 Task:  Click on Racing  Cup Series In the Cup Series click on  Pick Sheet Add name Stella Clark and  Email softage.9@softage.net In group 1 choose #4 Kevin Harvick In group 2 choose #6 Brad Keselowski In group 3 choose #9 Chase Elliott In group 4 choose #99 Daniel Suarez In group 5 choose #31 Justin Haley Winning Manufacturer choose Toyota In Tie Breaker choose #14 Chase Briscoe Bonous driver choose #45 Tyler Reddick Submit pick sheet
Action: Mouse moved to (348, 191)
Screenshot: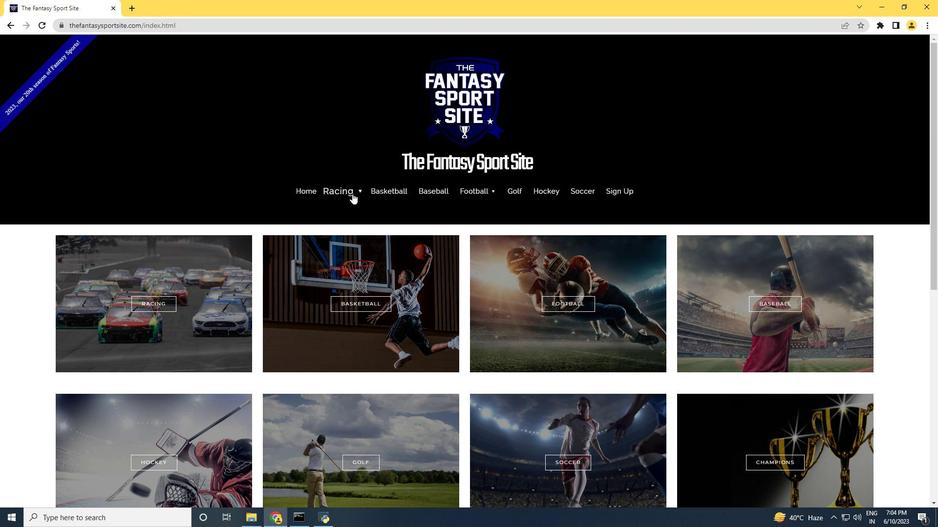 
Action: Mouse pressed left at (348, 191)
Screenshot: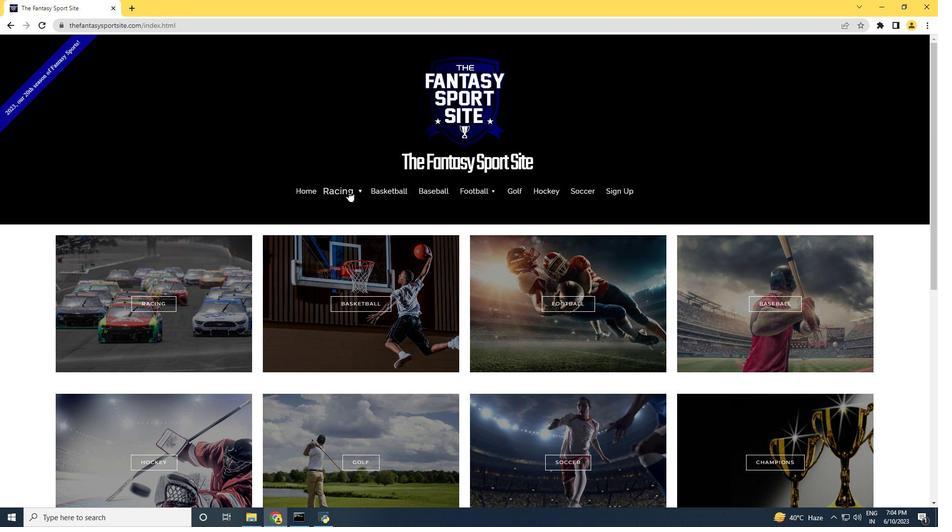 
Action: Mouse moved to (348, 223)
Screenshot: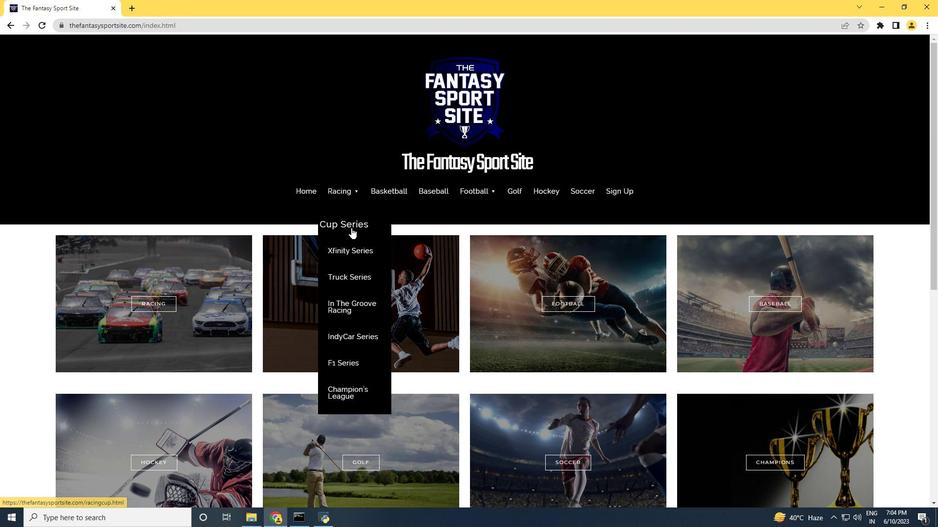 
Action: Mouse pressed left at (348, 223)
Screenshot: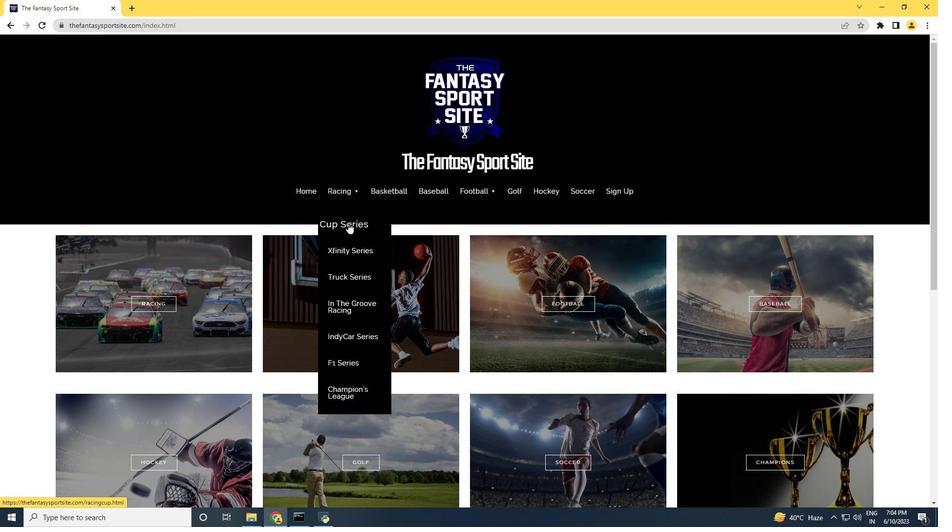 
Action: Mouse moved to (336, 189)
Screenshot: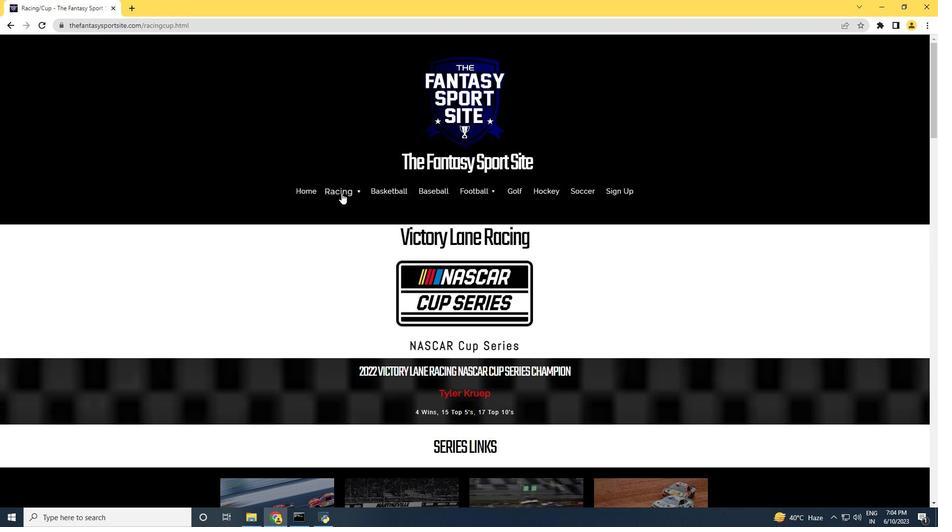 
Action: Mouse pressed left at (336, 189)
Screenshot: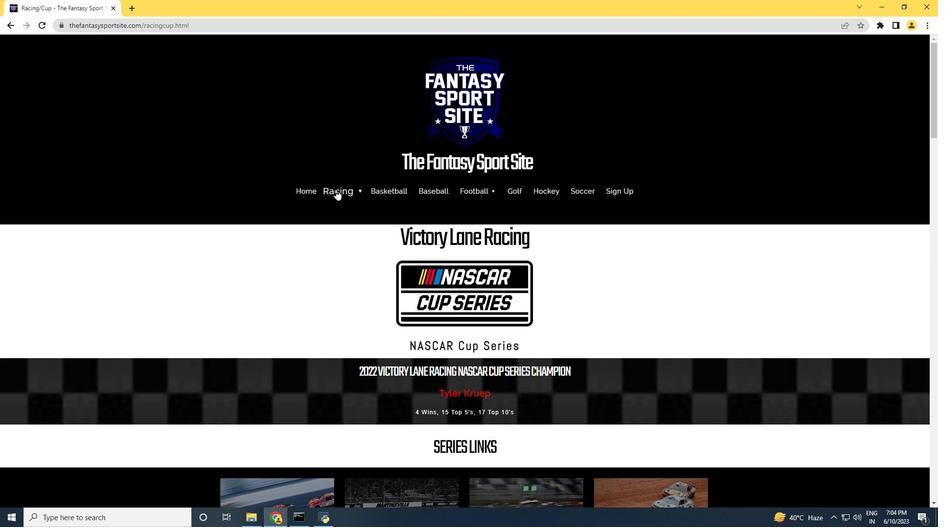 
Action: Mouse moved to (345, 225)
Screenshot: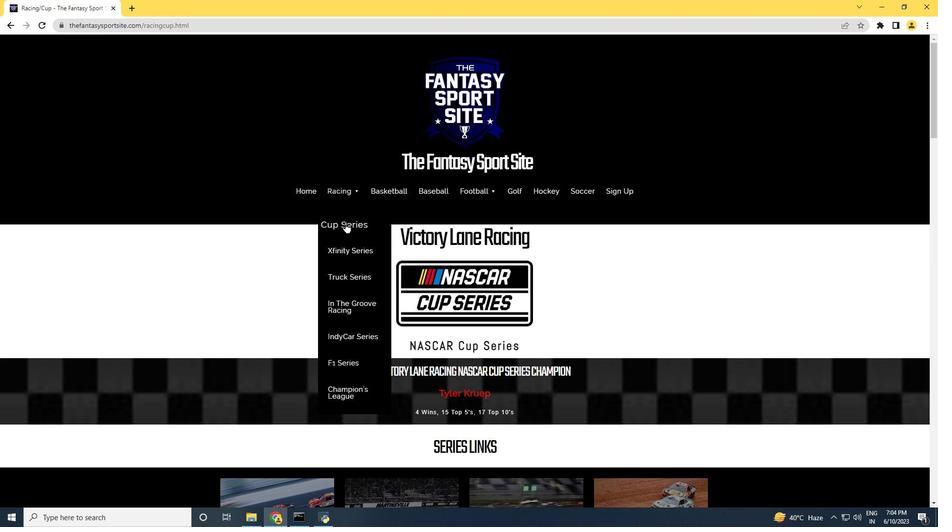 
Action: Mouse pressed left at (345, 225)
Screenshot: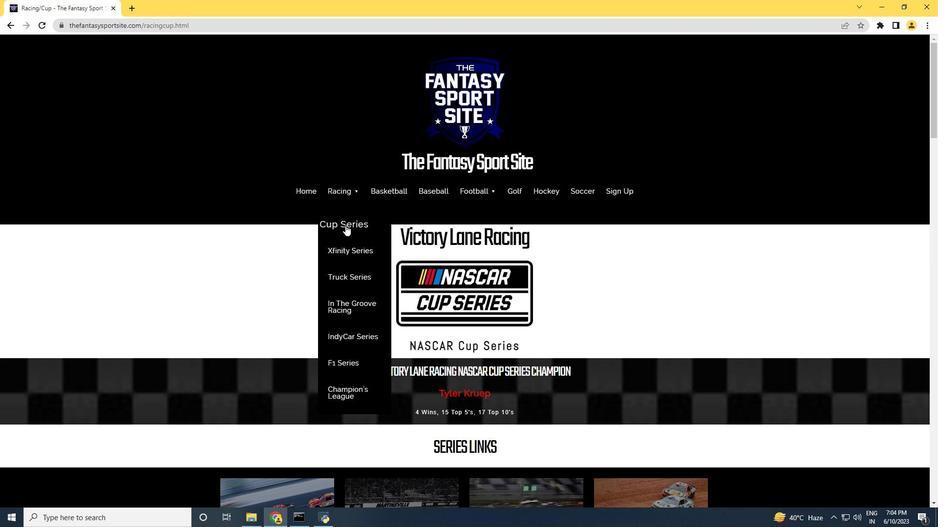 
Action: Mouse scrolled (345, 224) with delta (0, 0)
Screenshot: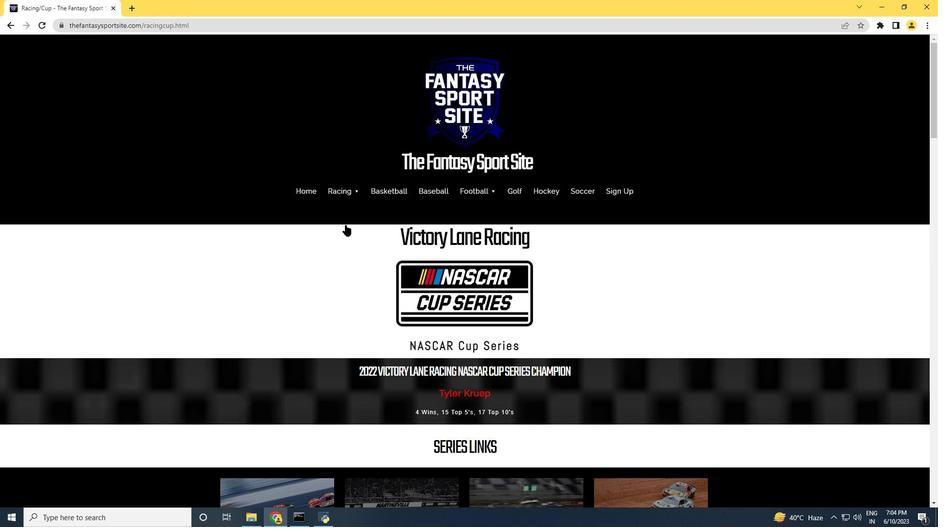 
Action: Mouse scrolled (345, 224) with delta (0, 0)
Screenshot: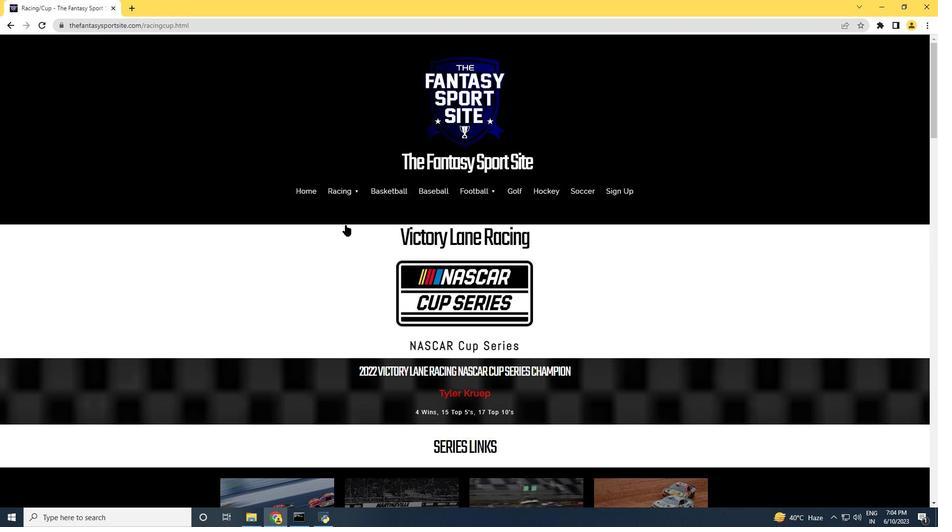 
Action: Mouse scrolled (345, 224) with delta (0, 0)
Screenshot: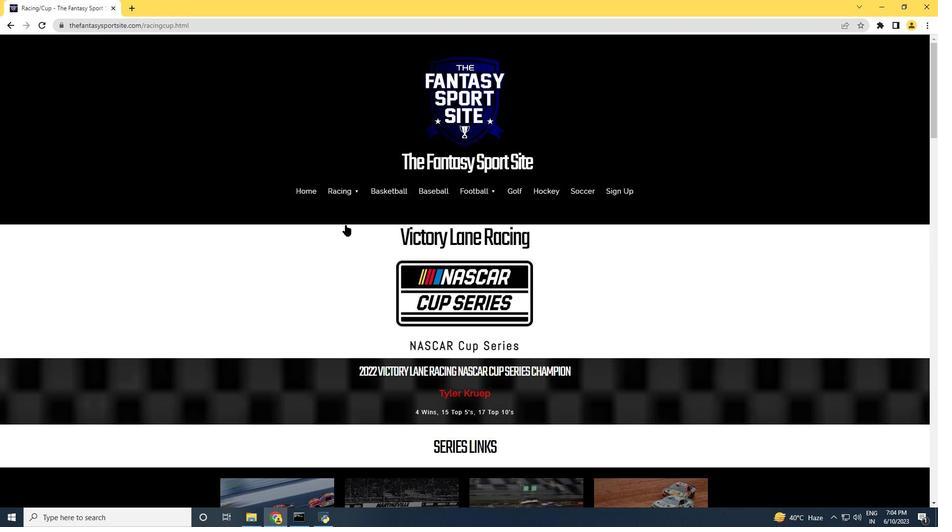 
Action: Mouse scrolled (345, 224) with delta (0, 0)
Screenshot: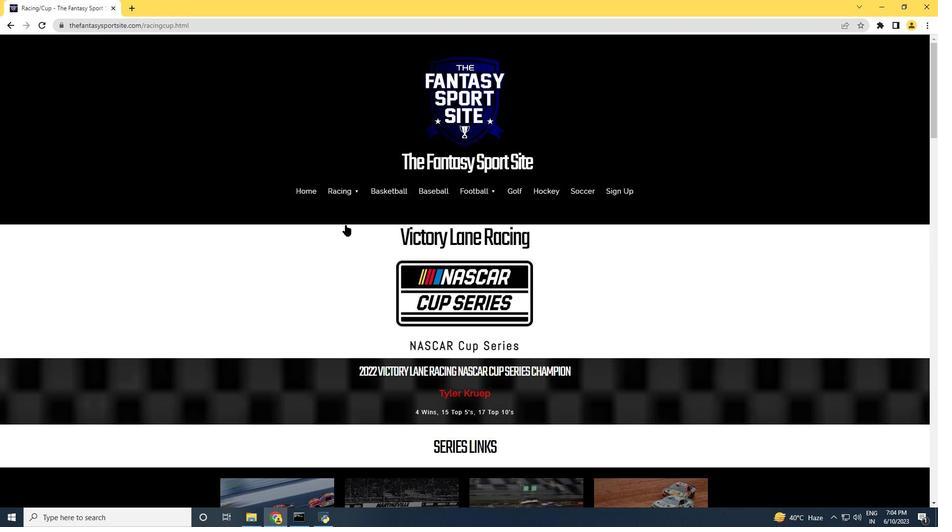 
Action: Mouse scrolled (345, 224) with delta (0, 0)
Screenshot: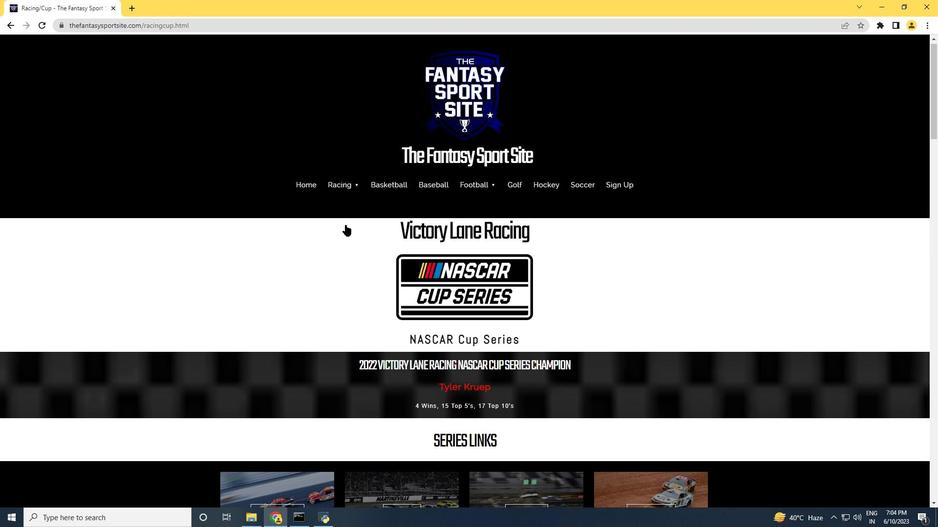 
Action: Mouse scrolled (345, 224) with delta (0, 0)
Screenshot: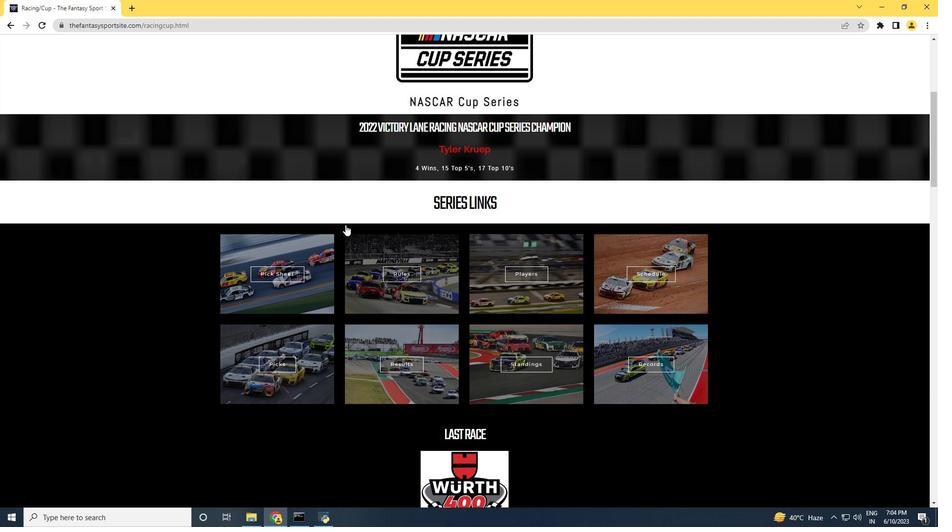 
Action: Mouse scrolled (345, 224) with delta (0, 0)
Screenshot: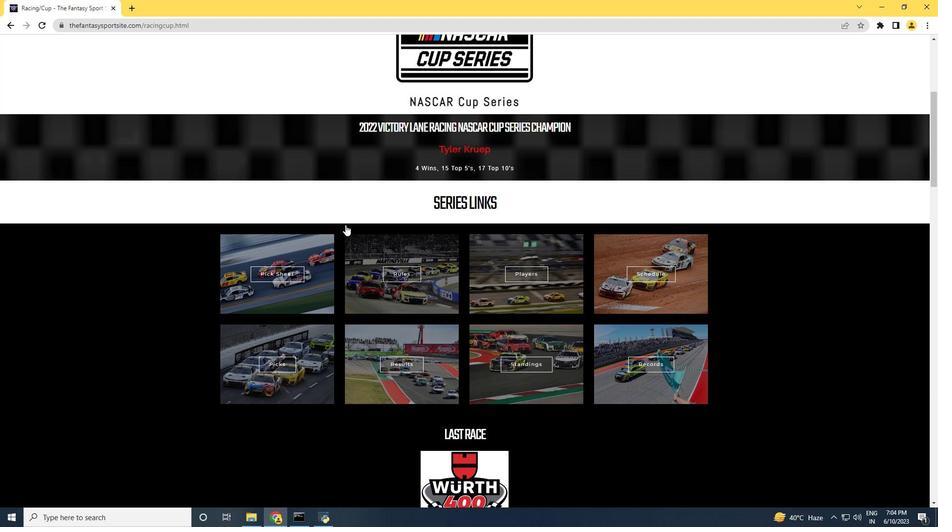 
Action: Mouse moved to (282, 178)
Screenshot: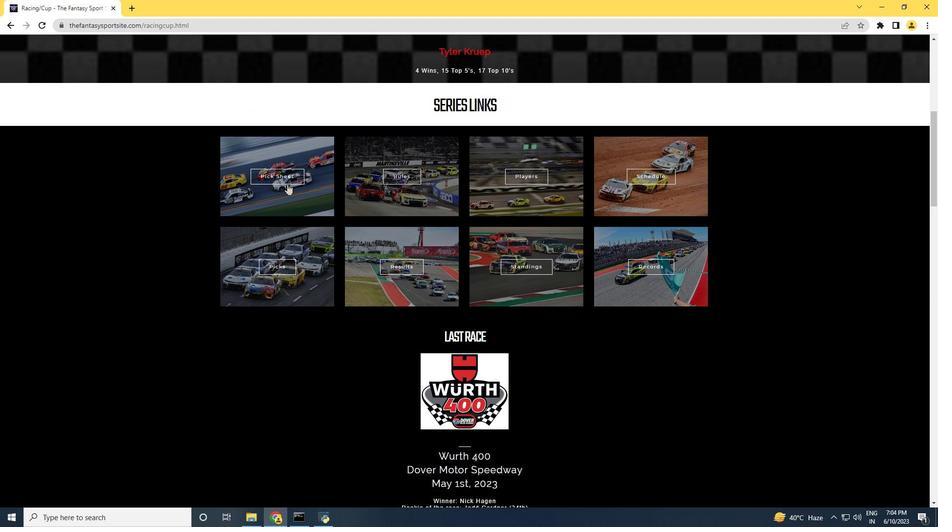 
Action: Mouse pressed left at (282, 178)
Screenshot: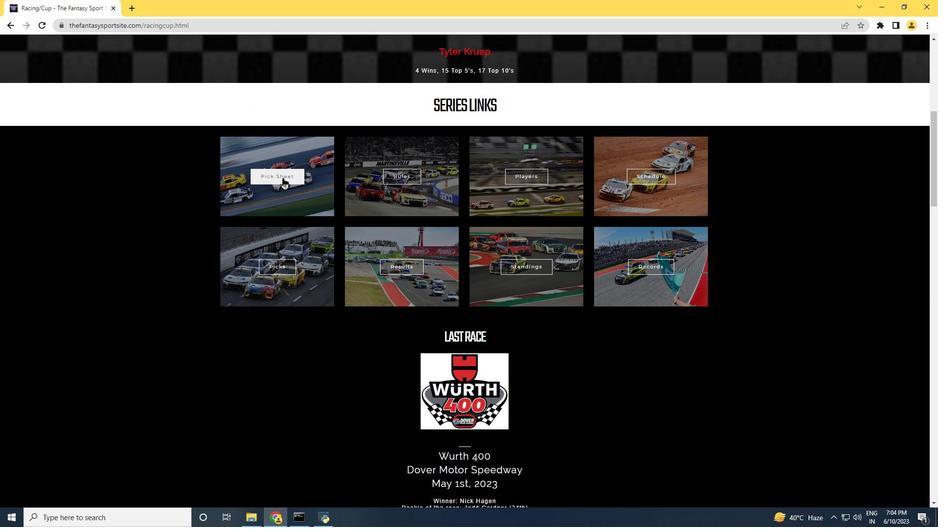 
Action: Mouse moved to (406, 328)
Screenshot: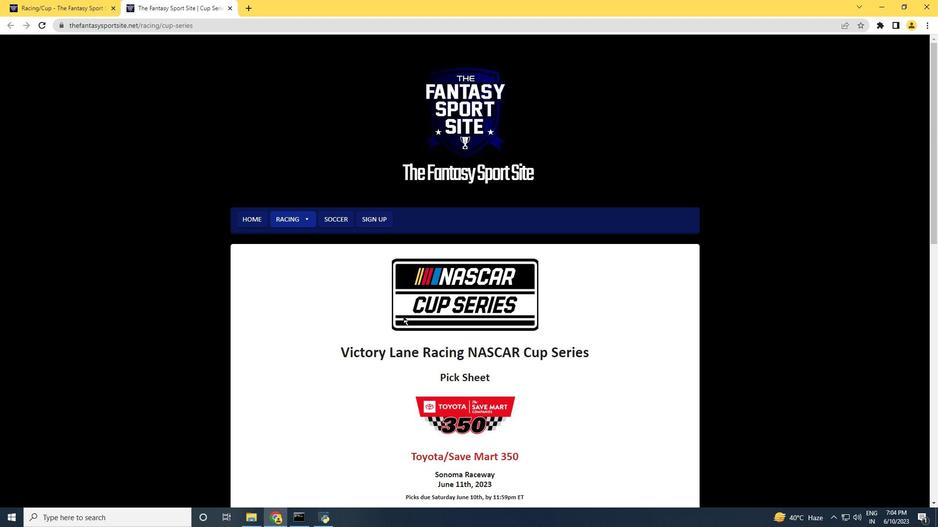 
Action: Mouse scrolled (406, 327) with delta (0, 0)
Screenshot: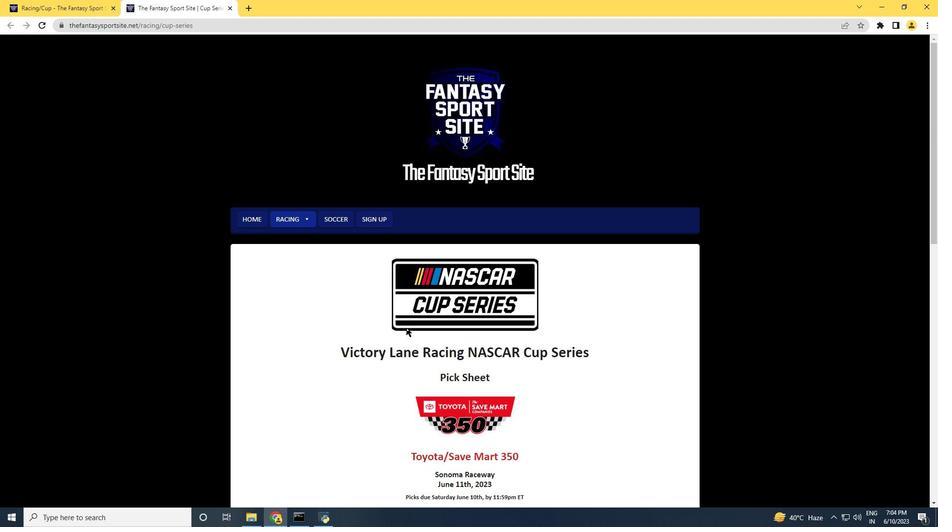 
Action: Mouse scrolled (406, 327) with delta (0, 0)
Screenshot: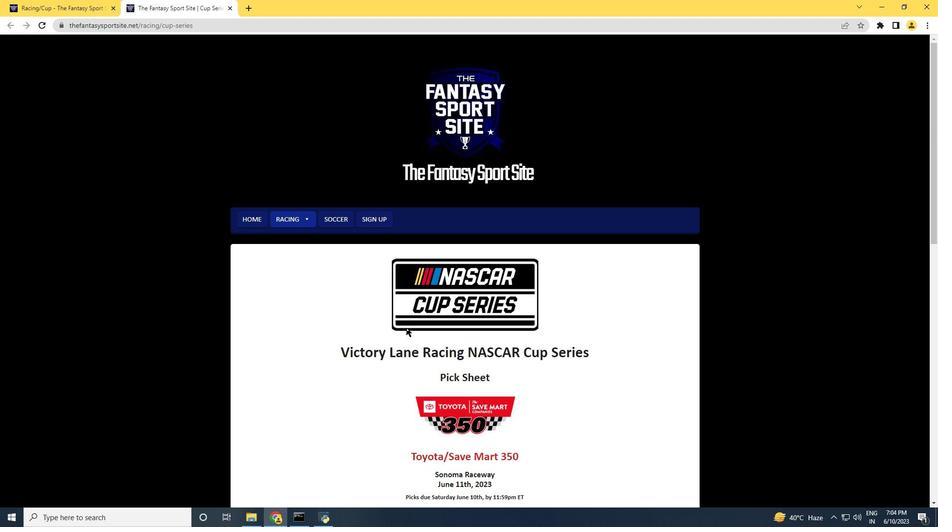 
Action: Mouse scrolled (406, 327) with delta (0, 0)
Screenshot: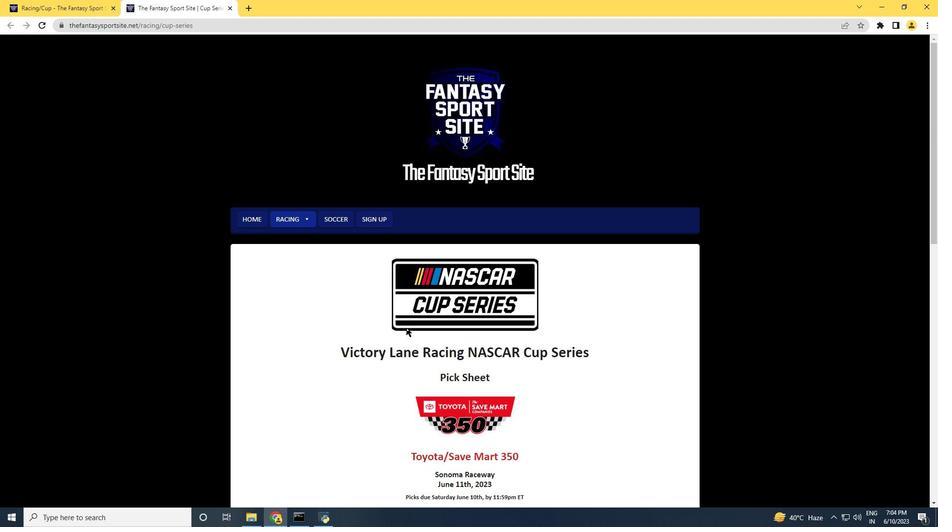 
Action: Mouse scrolled (406, 327) with delta (0, 0)
Screenshot: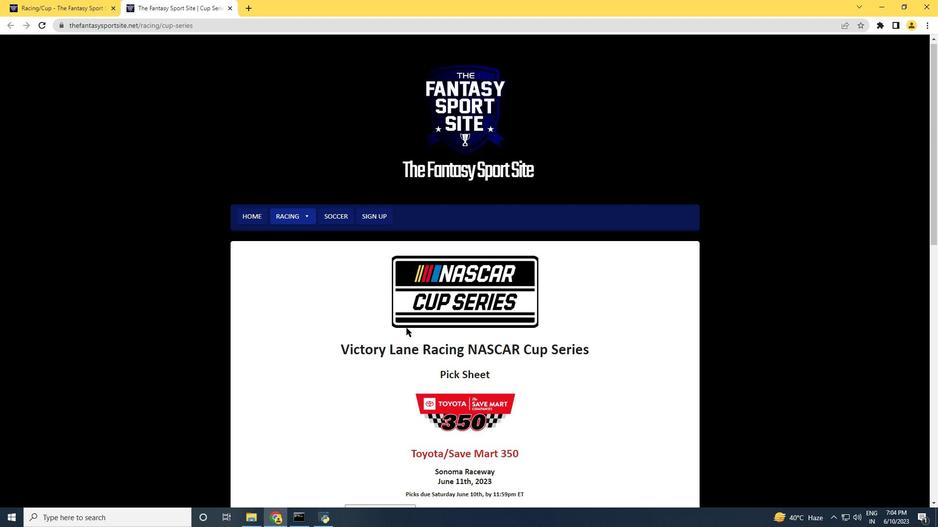 
Action: Mouse moved to (355, 315)
Screenshot: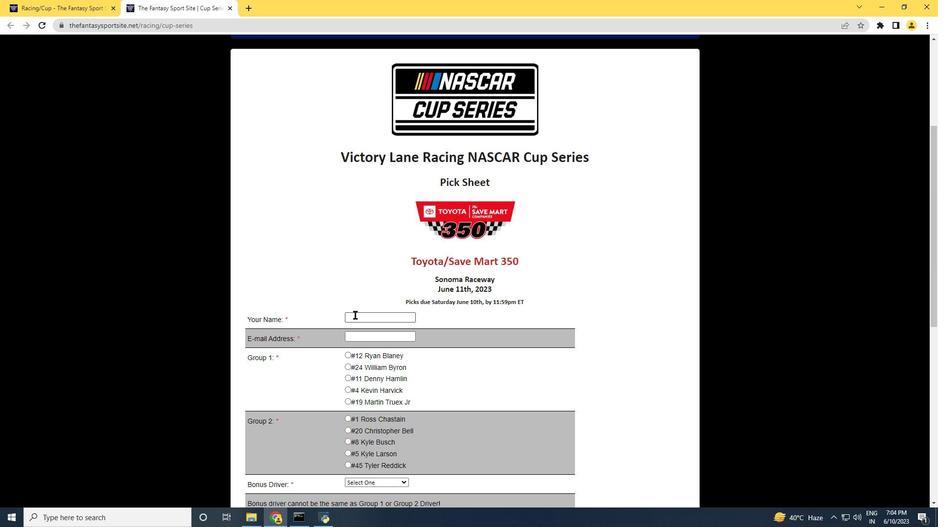 
Action: Mouse pressed left at (355, 315)
Screenshot: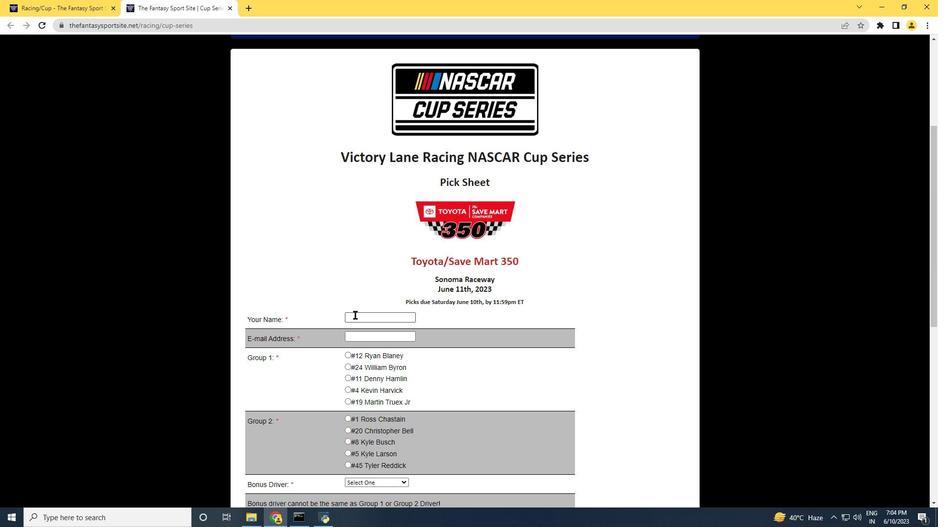 
Action: Key pressed <Key.shift><Key.shift><Key.shift><Key.shift><Key.shift><Key.shift><Key.shift><Key.shift><Key.shift><Key.shift><Key.shift><Key.shift><Key.shift><Key.shift><Key.shift><Key.shift><Key.shift><Key.shift>Stell<Key.space><Key.shift>Clark<Key.tab><Key.shift>softage.9<Key.shift>@softage.net<Key.tab>
Screenshot: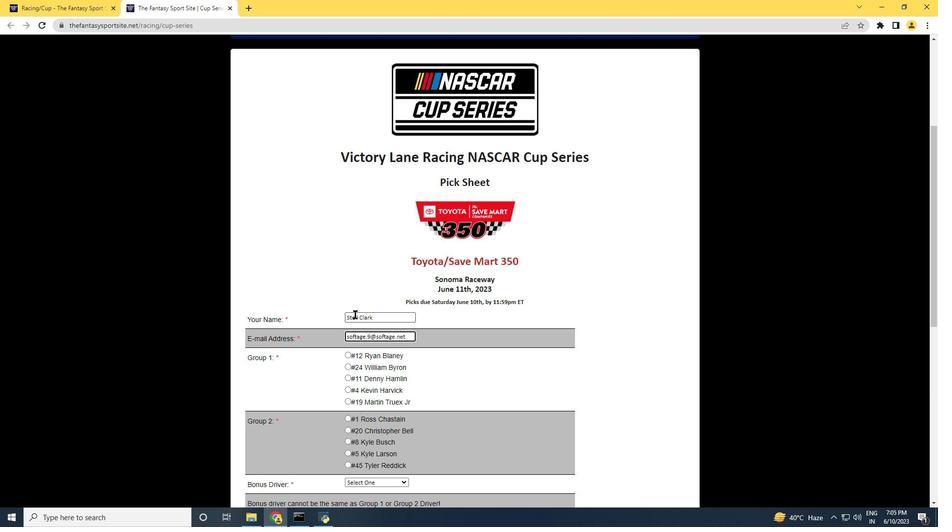 
Action: Mouse scrolled (355, 314) with delta (0, 0)
Screenshot: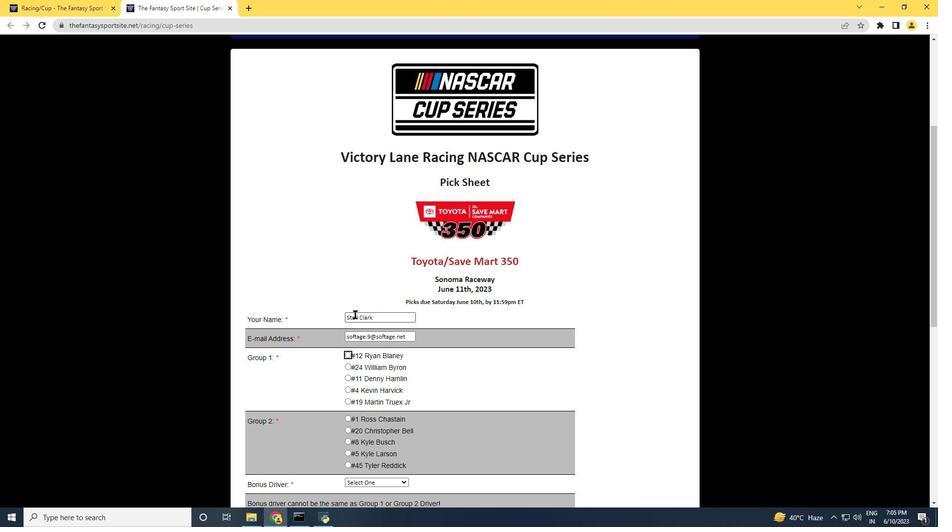 
Action: Mouse moved to (347, 341)
Screenshot: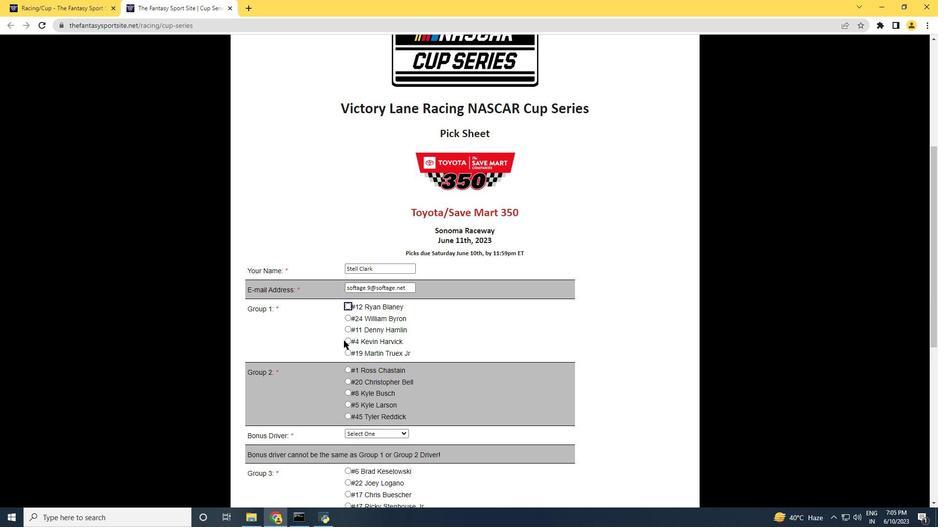 
Action: Mouse pressed left at (347, 341)
Screenshot: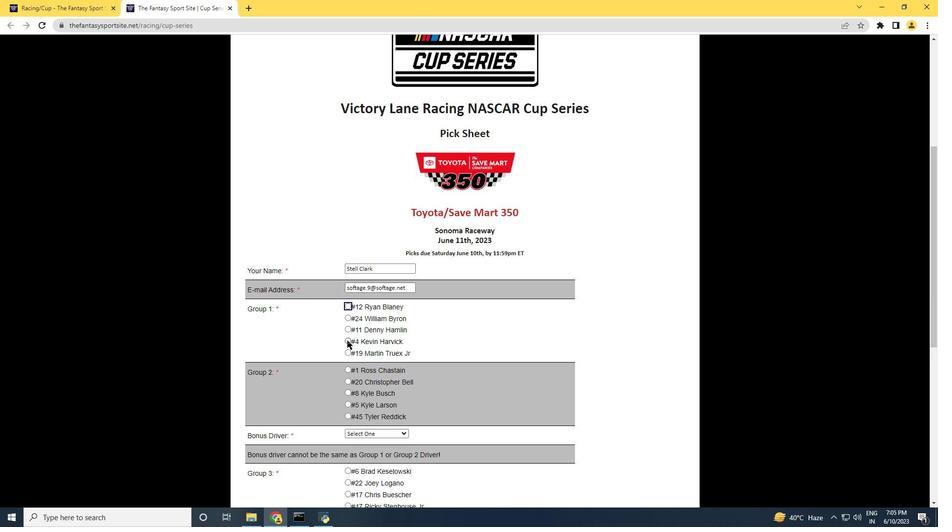 
Action: Mouse moved to (340, 343)
Screenshot: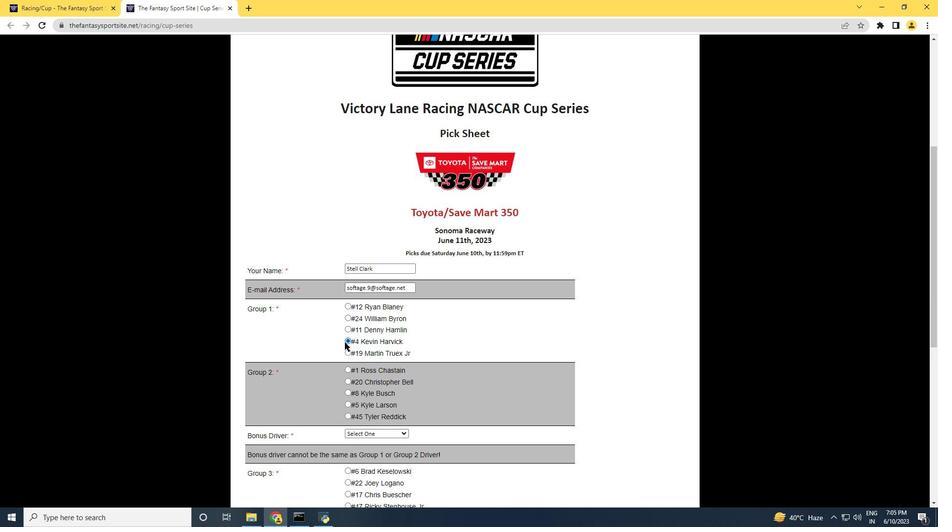
Action: Mouse scrolled (340, 342) with delta (0, 0)
Screenshot: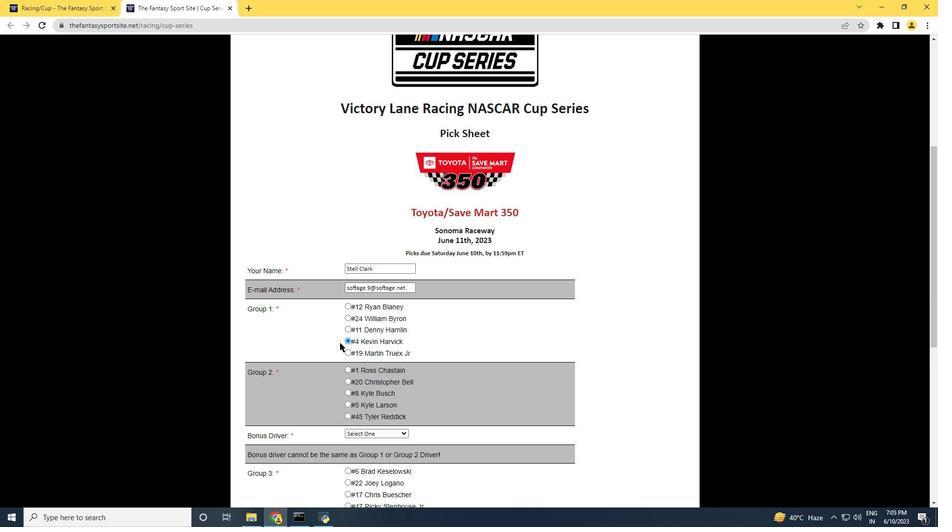 
Action: Mouse scrolled (340, 342) with delta (0, 0)
Screenshot: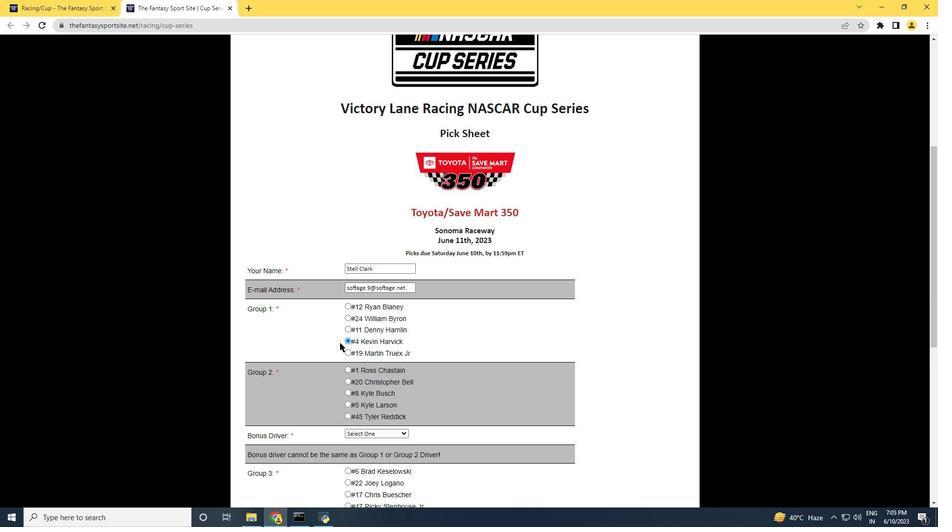 
Action: Mouse moved to (345, 305)
Screenshot: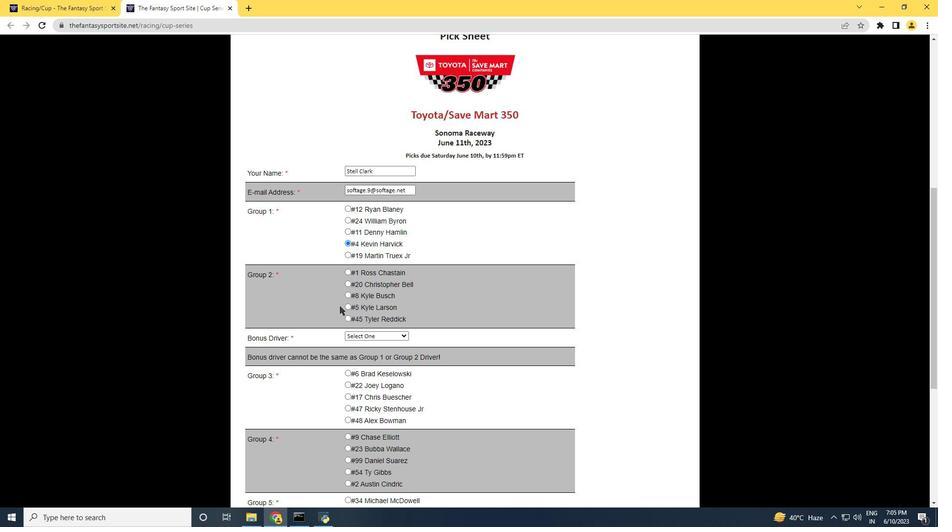 
Action: Mouse pressed left at (345, 305)
Screenshot: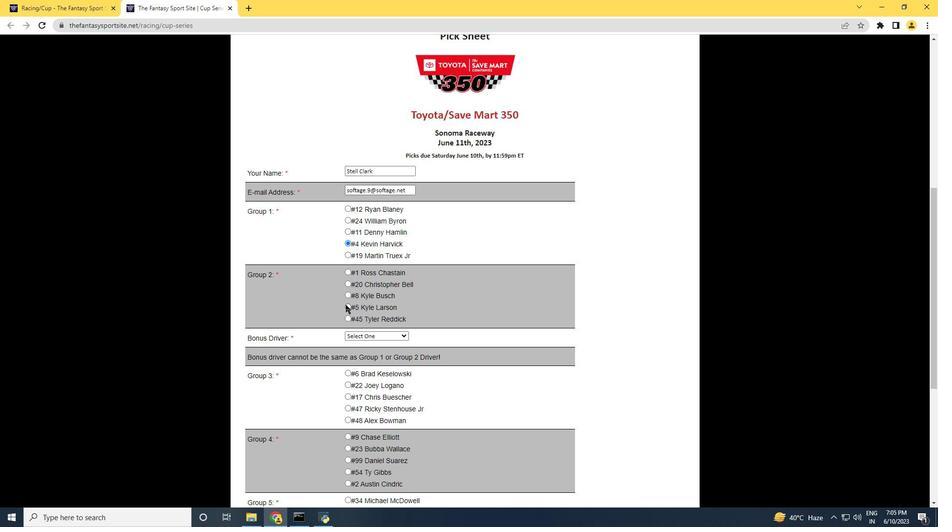 
Action: Mouse moved to (324, 320)
Screenshot: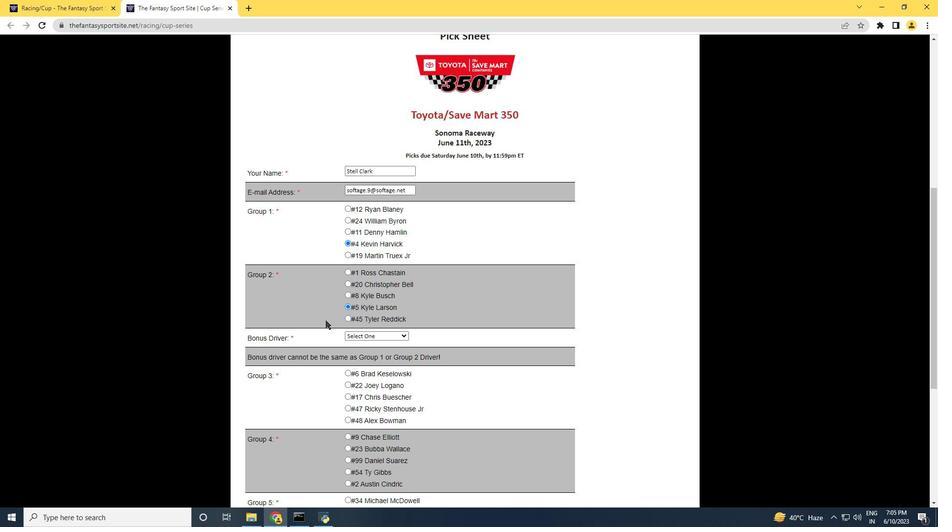
Action: Mouse scrolled (324, 320) with delta (0, 0)
Screenshot: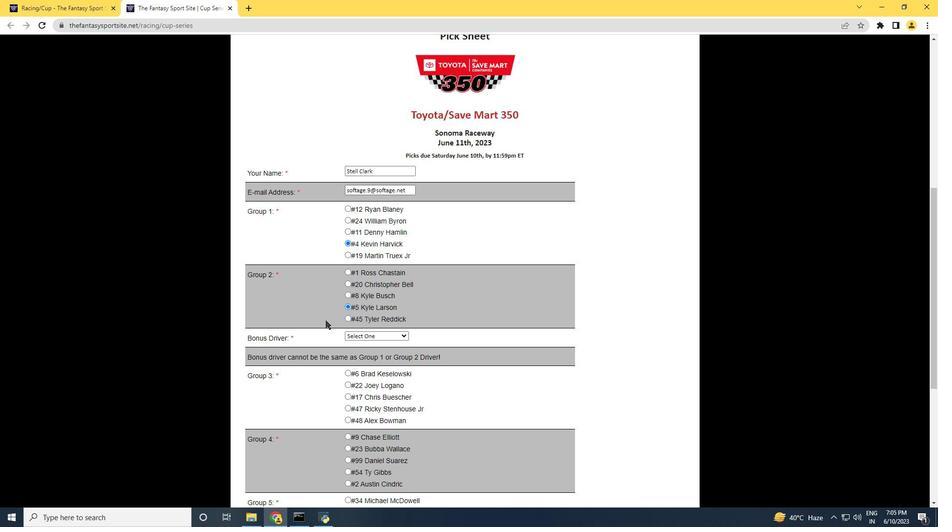 
Action: Mouse moved to (364, 286)
Screenshot: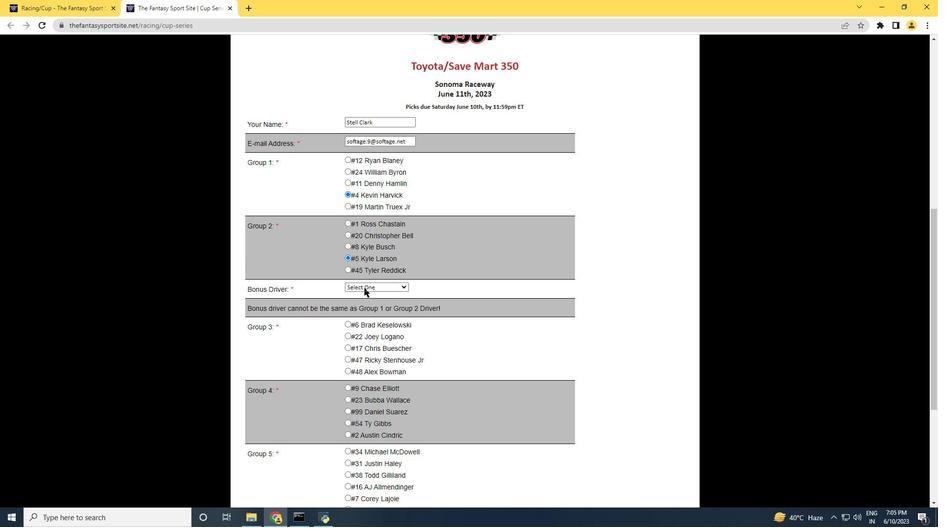 
Action: Mouse pressed left at (364, 286)
Screenshot: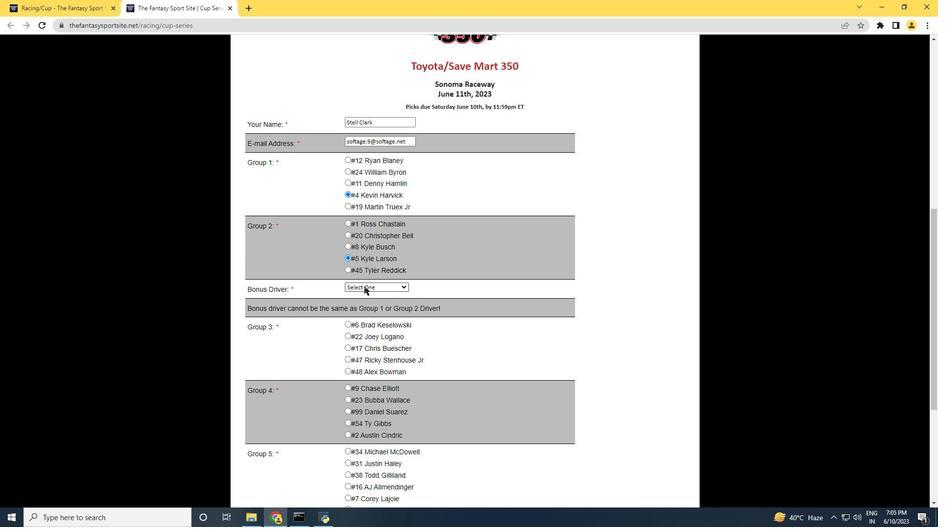
Action: Mouse moved to (366, 358)
Screenshot: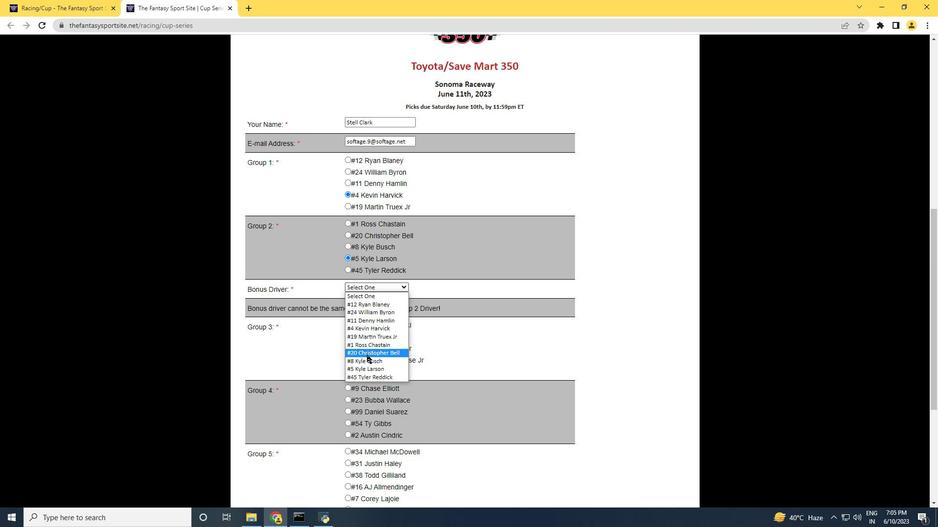 
Action: Mouse scrolled (366, 358) with delta (0, 0)
Screenshot: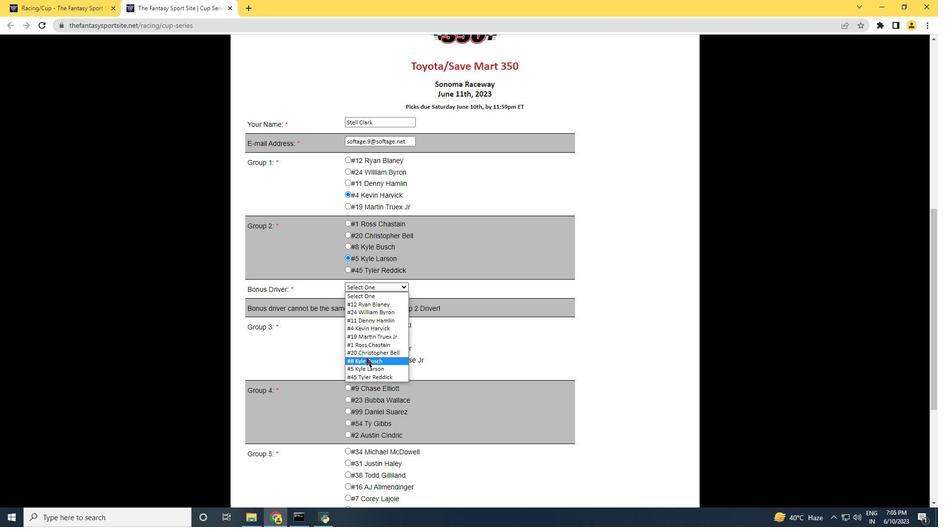 
Action: Mouse moved to (367, 376)
Screenshot: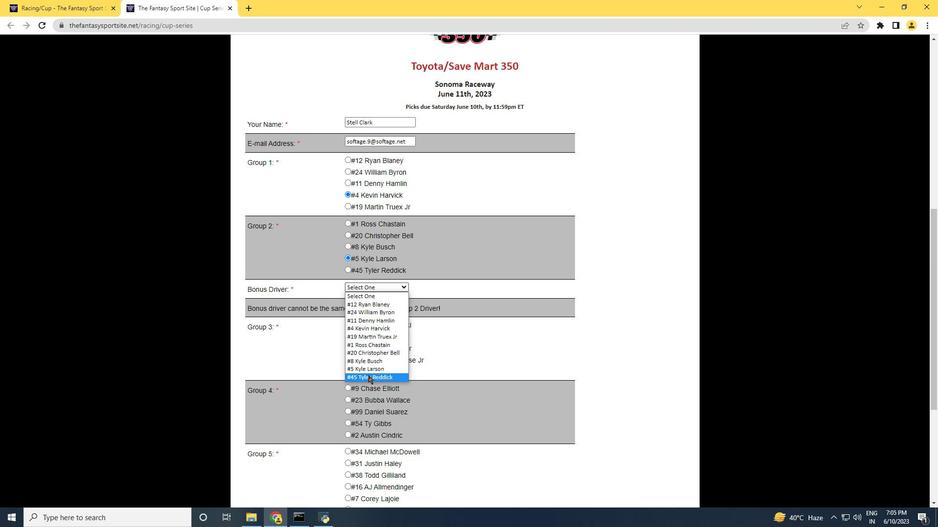 
Action: Mouse pressed left at (367, 376)
Screenshot: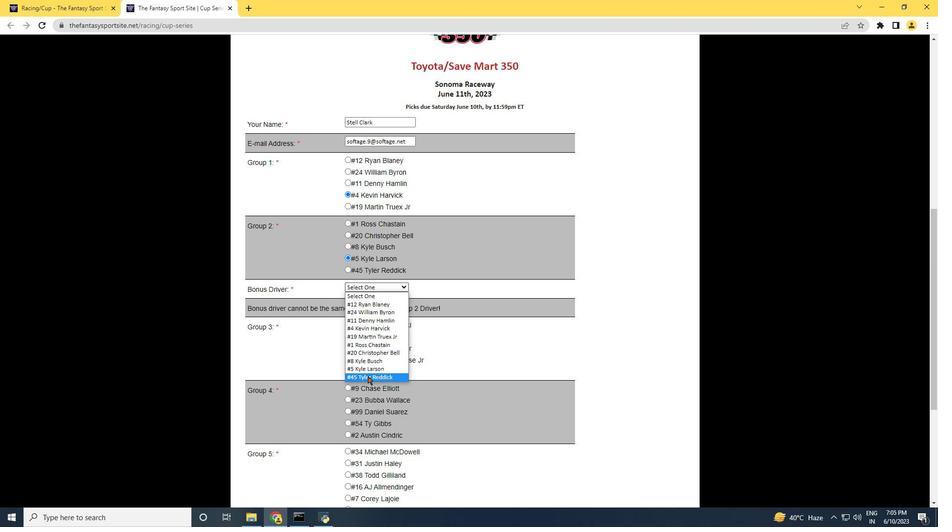 
Action: Mouse moved to (329, 334)
Screenshot: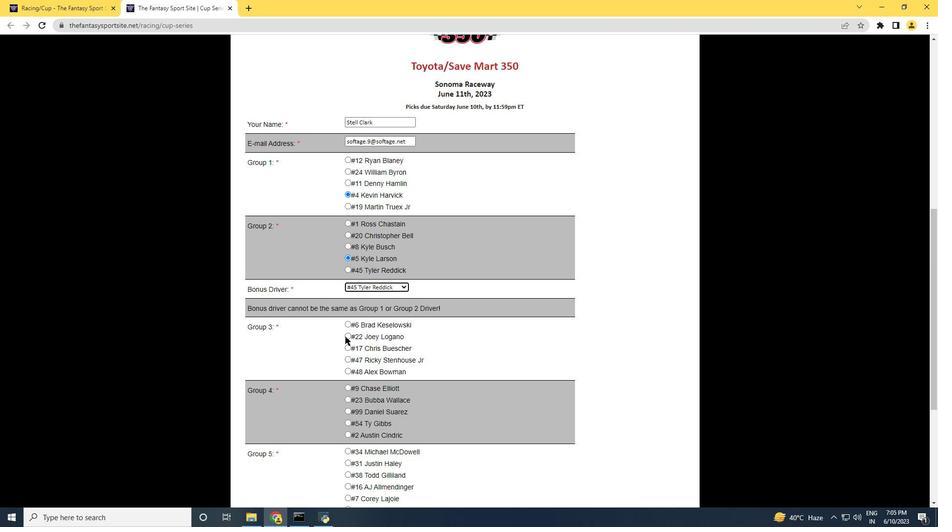 
Action: Mouse scrolled (329, 334) with delta (0, 0)
Screenshot: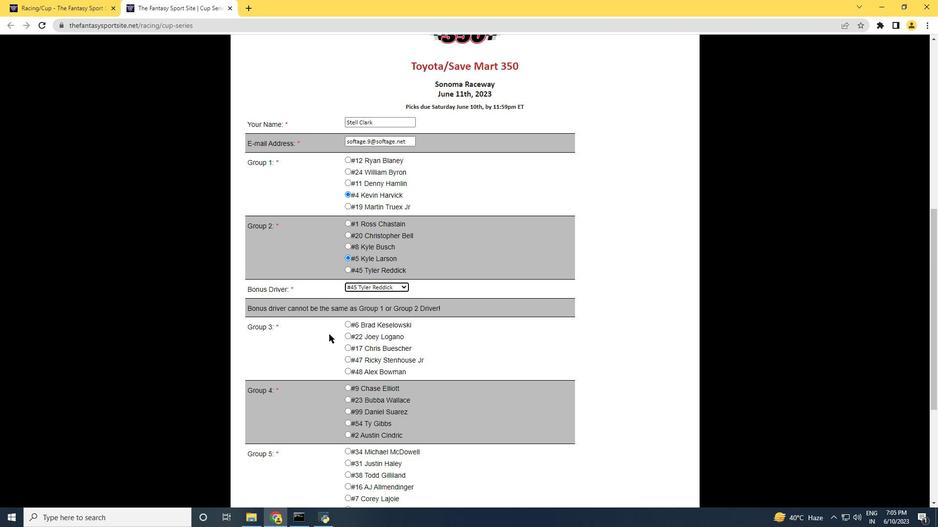 
Action: Mouse moved to (329, 300)
Screenshot: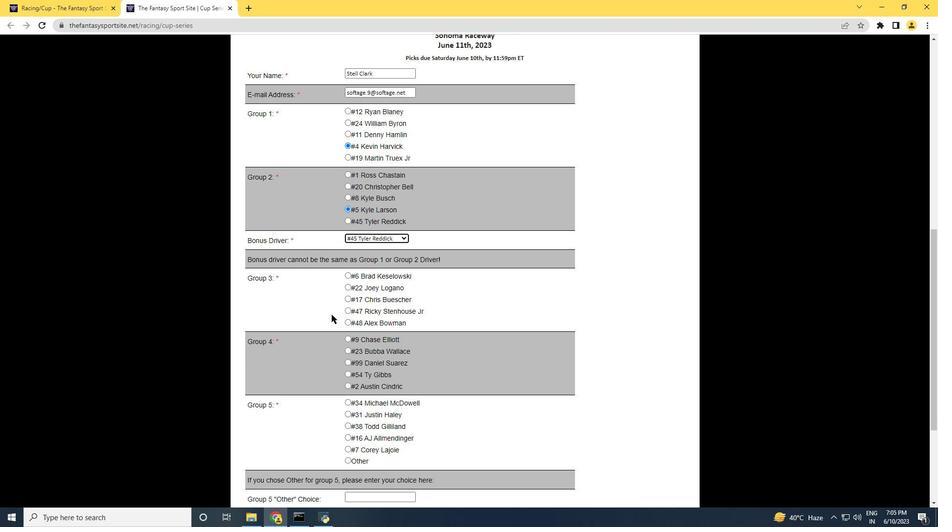 
Action: Mouse pressed left at (329, 300)
Screenshot: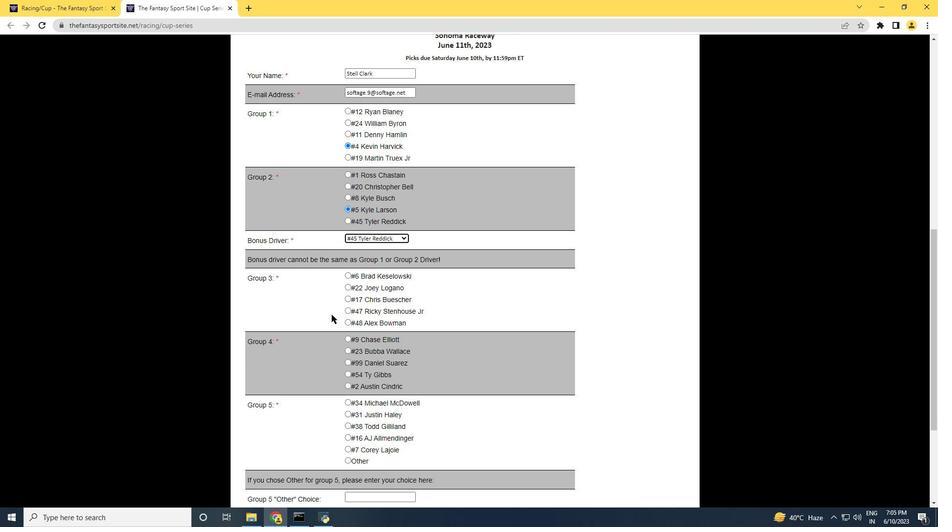 
Action: Mouse moved to (346, 311)
Screenshot: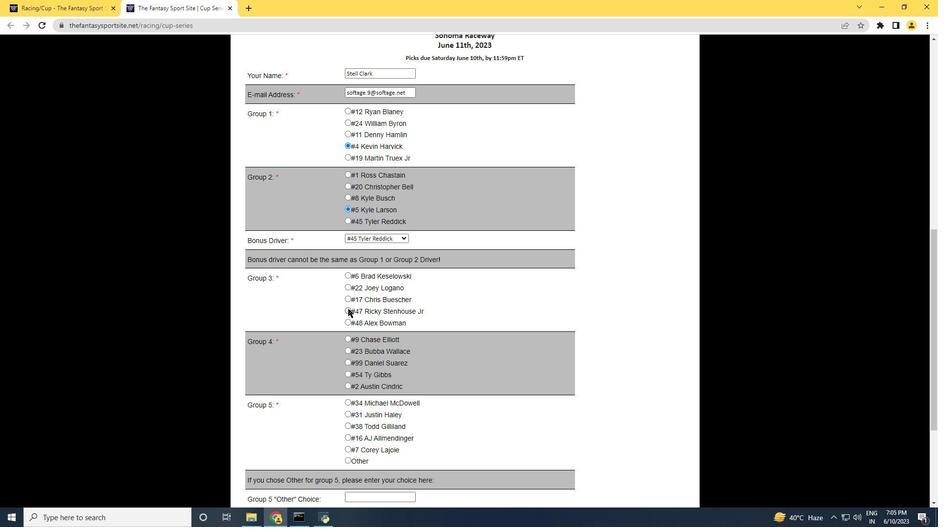 
Action: Mouse pressed left at (346, 311)
Screenshot: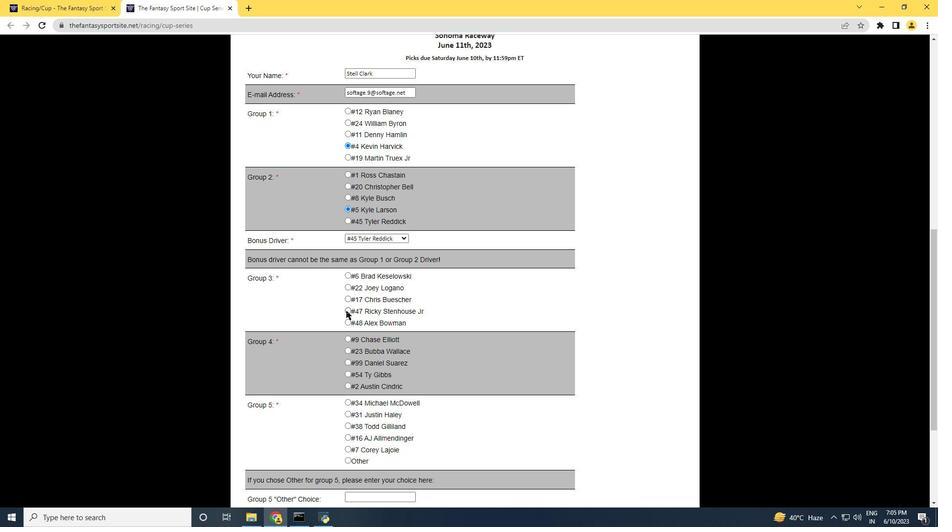 
Action: Mouse moved to (346, 311)
Screenshot: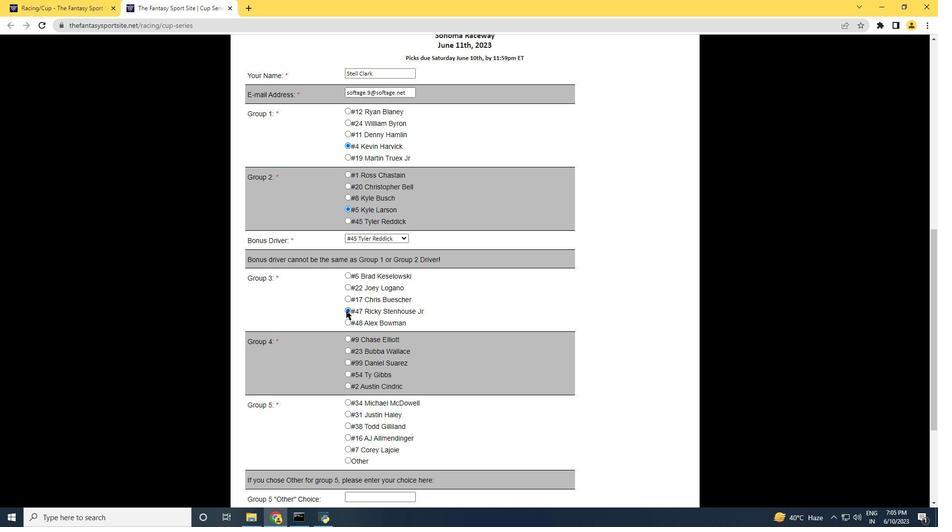 
Action: Mouse scrolled (346, 311) with delta (0, 0)
Screenshot: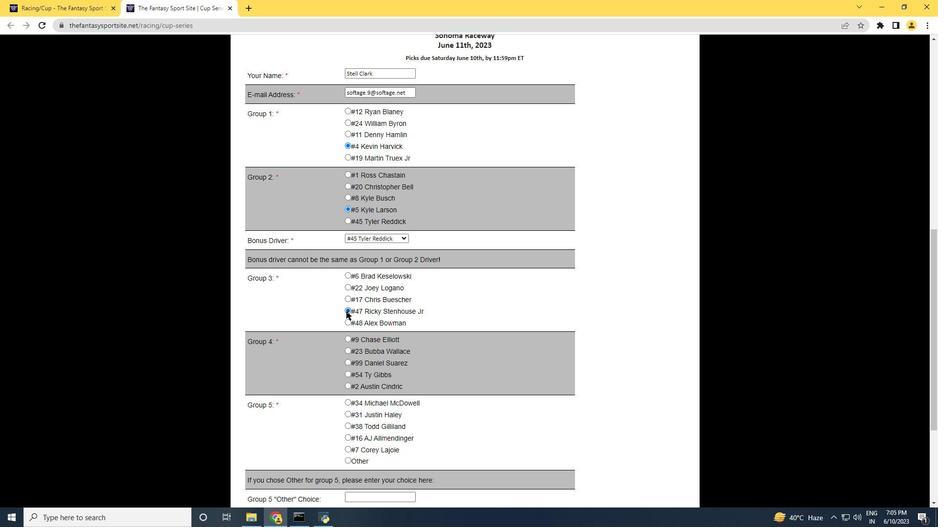 
Action: Mouse moved to (350, 314)
Screenshot: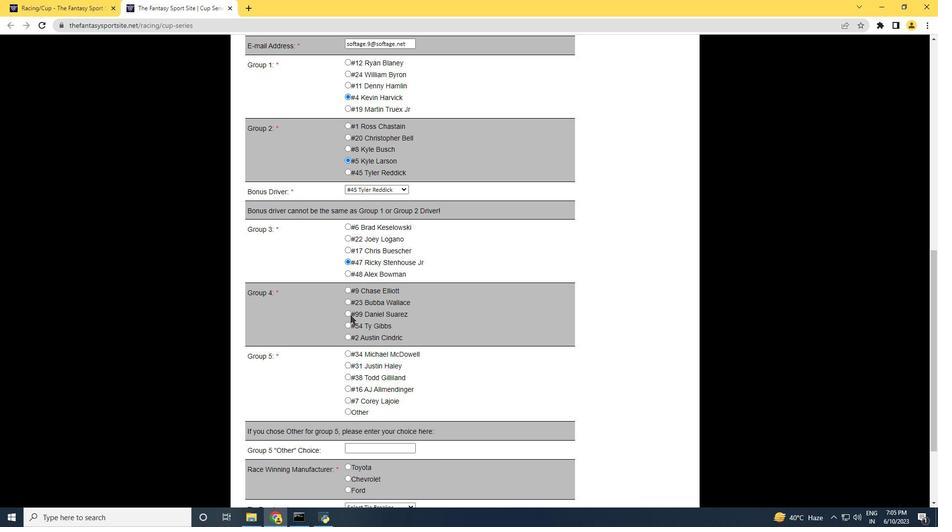 
Action: Mouse pressed left at (350, 314)
Screenshot: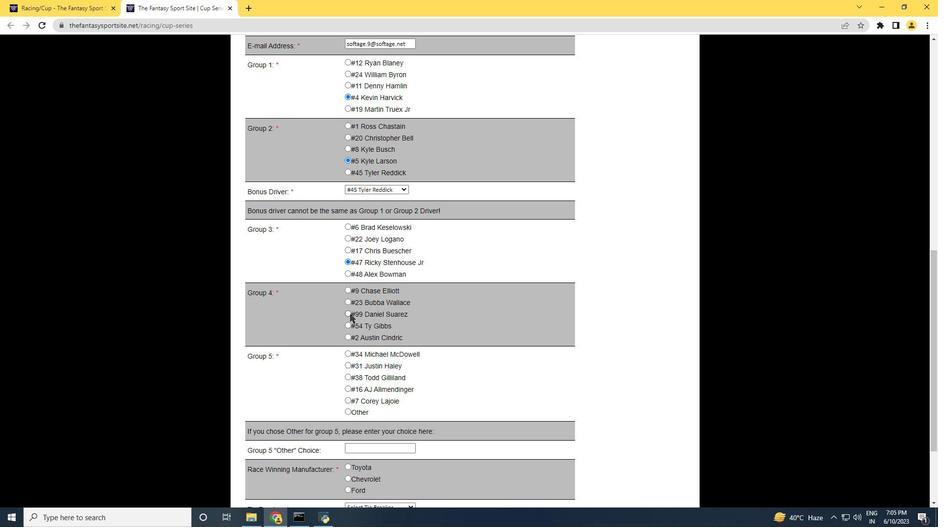 
Action: Mouse moved to (333, 330)
Screenshot: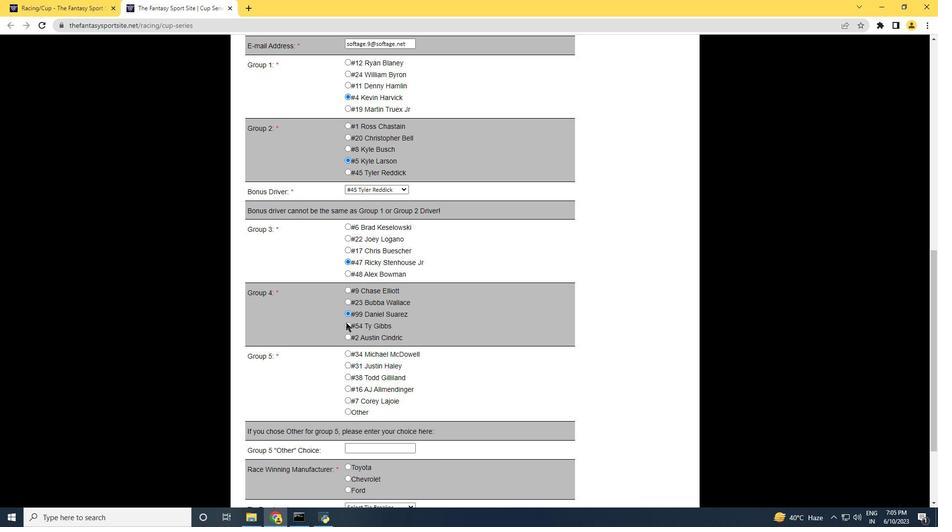 
Action: Mouse scrolled (333, 330) with delta (0, 0)
Screenshot: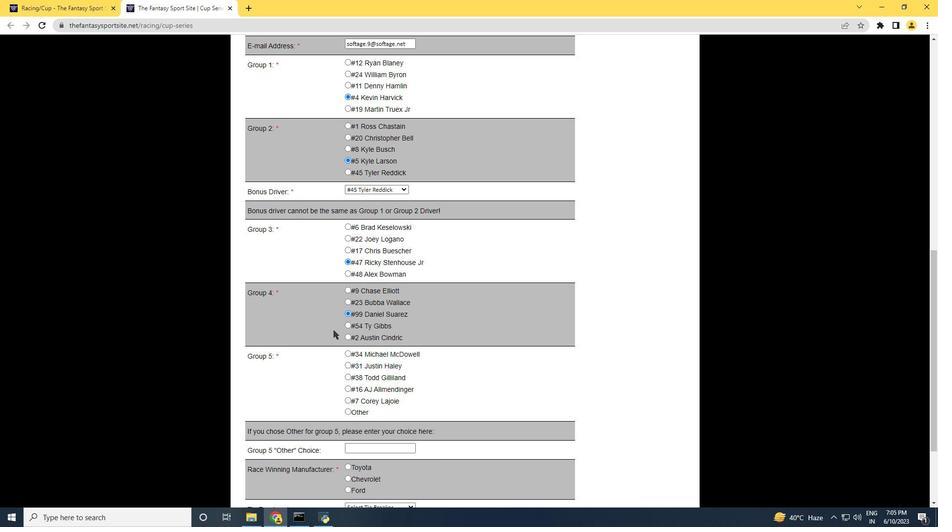 
Action: Mouse scrolled (333, 330) with delta (0, 0)
Screenshot: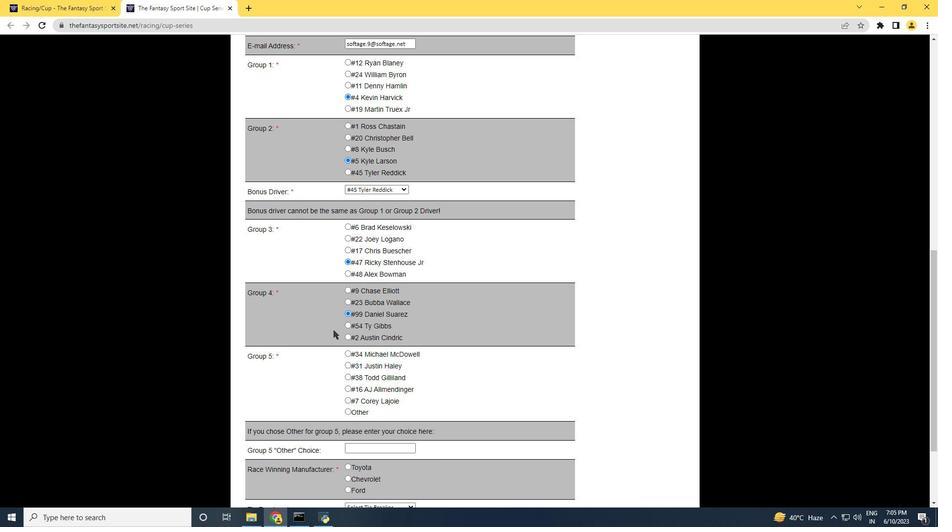 
Action: Mouse moved to (346, 268)
Screenshot: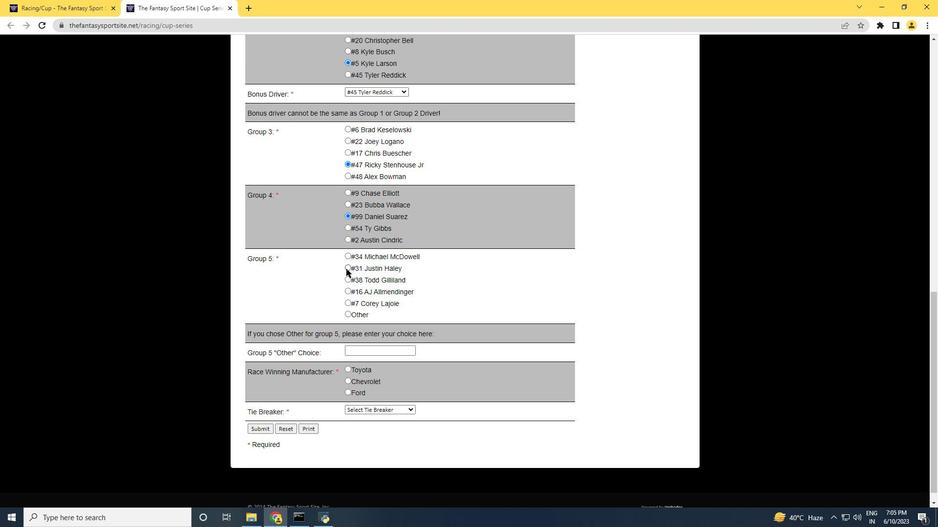 
Action: Mouse pressed left at (346, 268)
Screenshot: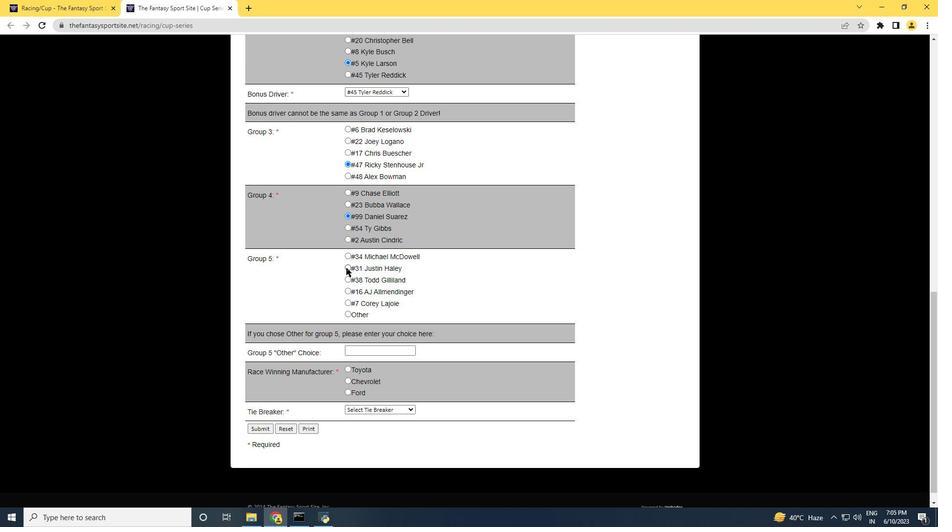 
Action: Mouse moved to (309, 306)
Screenshot: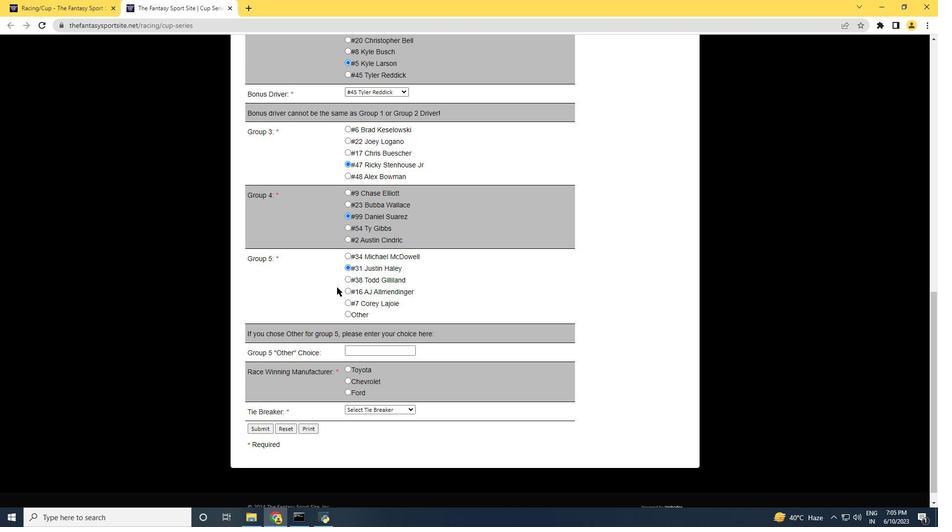 
Action: Mouse scrolled (309, 306) with delta (0, 0)
Screenshot: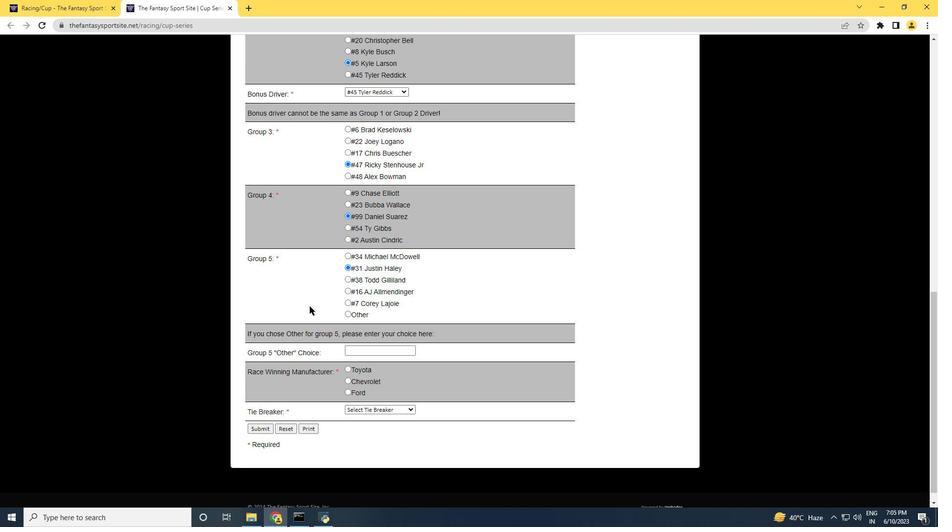 
Action: Mouse moved to (350, 356)
Screenshot: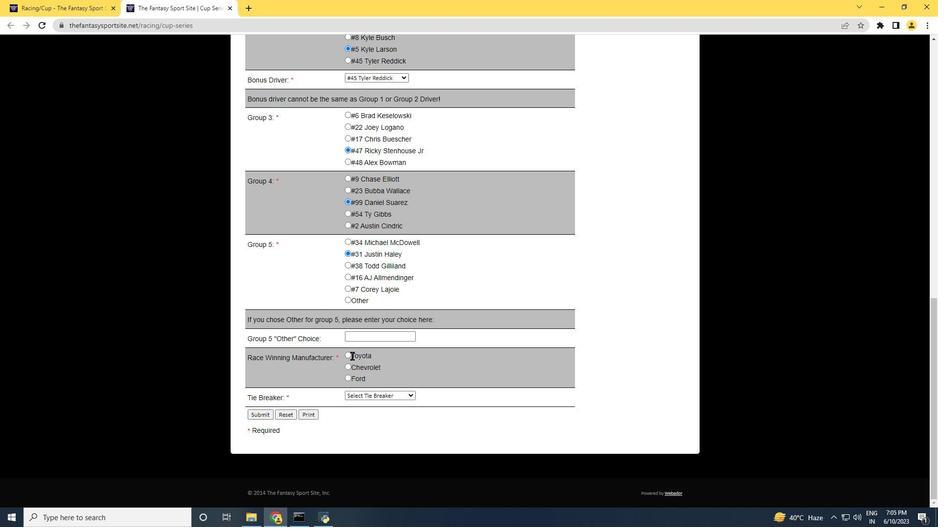 
Action: Mouse pressed left at (350, 356)
Screenshot: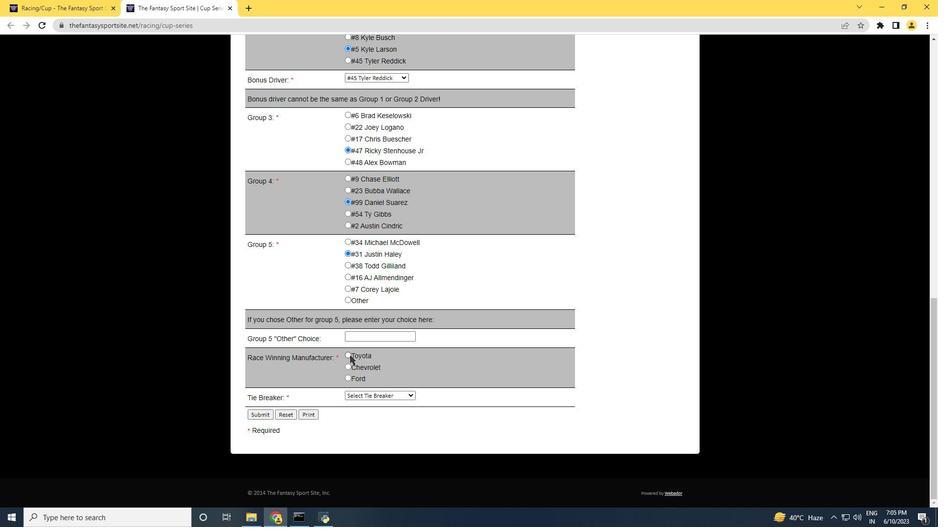 
Action: Mouse moved to (369, 394)
Screenshot: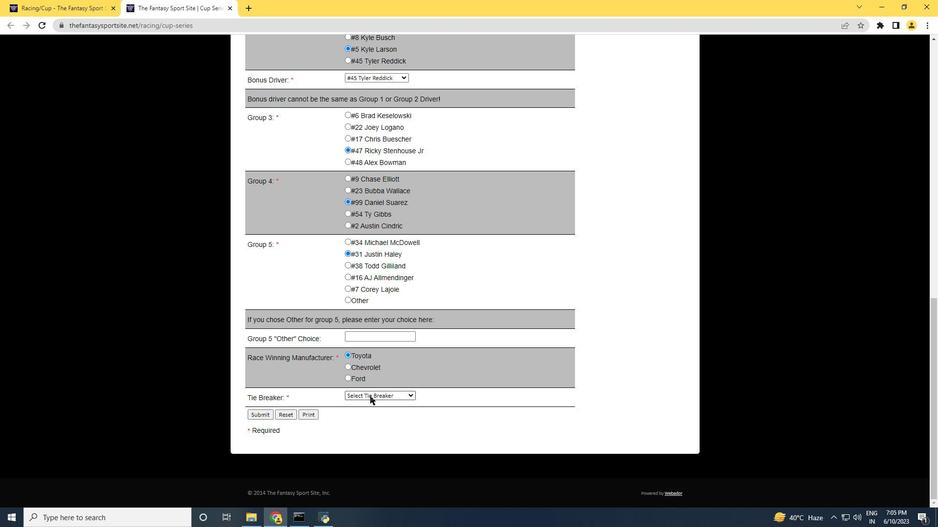 
Action: Mouse pressed left at (369, 394)
Screenshot: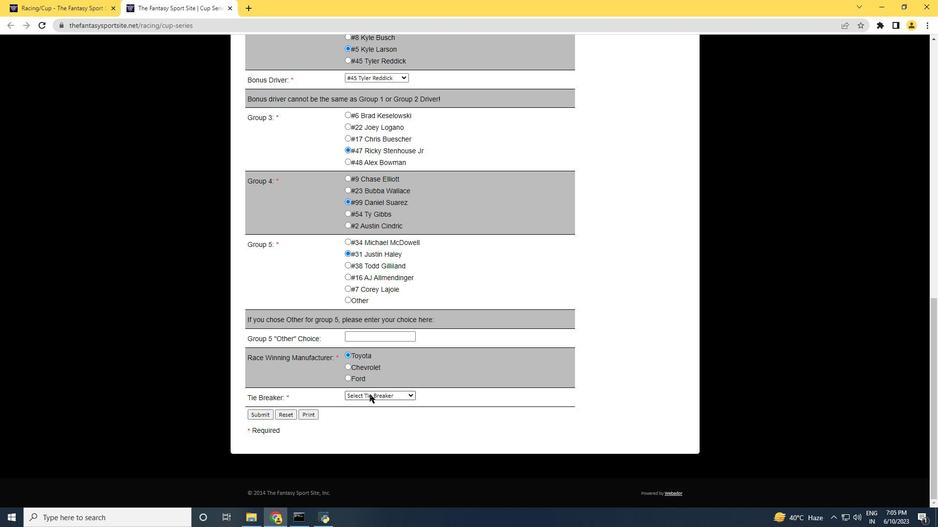 
Action: Mouse moved to (366, 365)
Screenshot: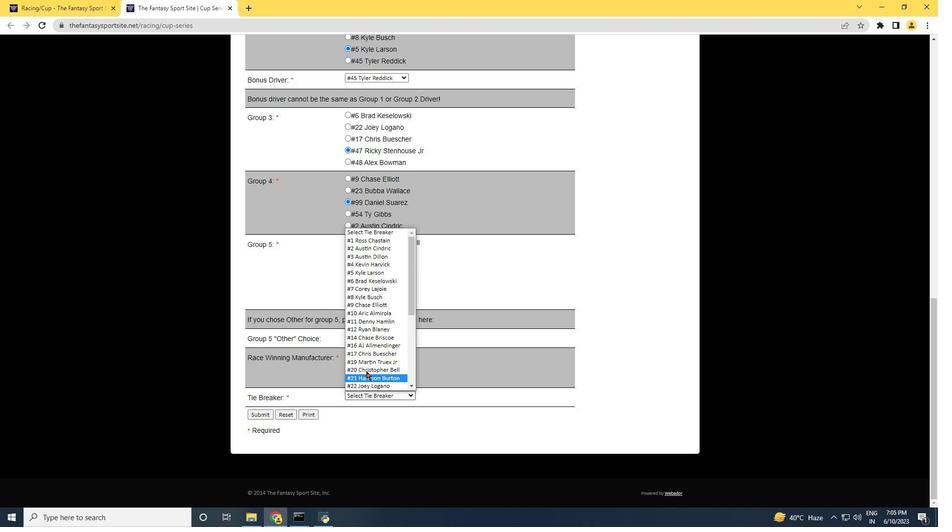 
Action: Mouse scrolled (366, 365) with delta (0, 0)
Screenshot: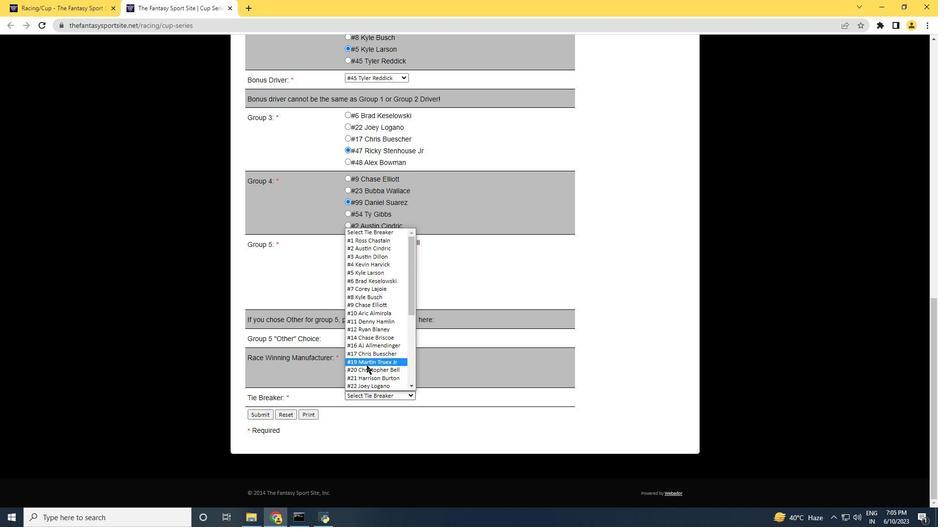 
Action: Mouse scrolled (366, 365) with delta (0, 0)
Screenshot: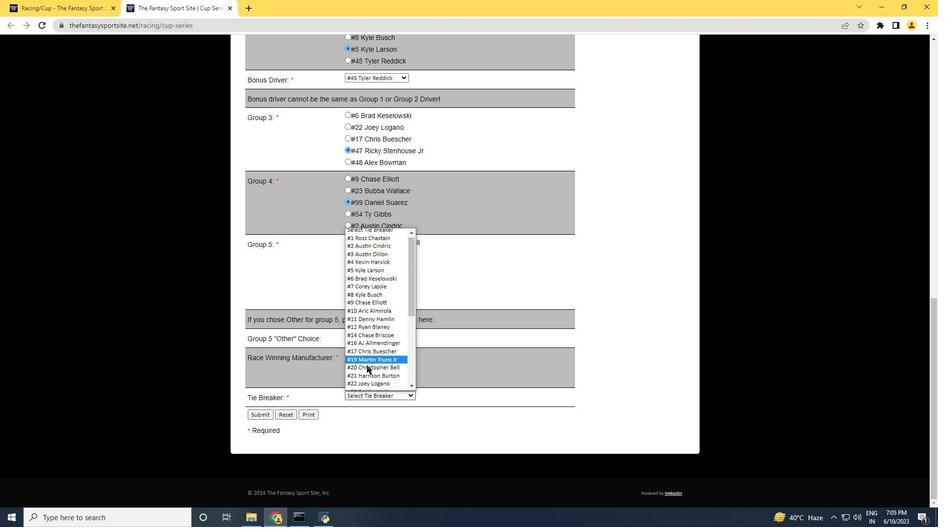 
Action: Mouse scrolled (366, 365) with delta (0, 0)
Screenshot: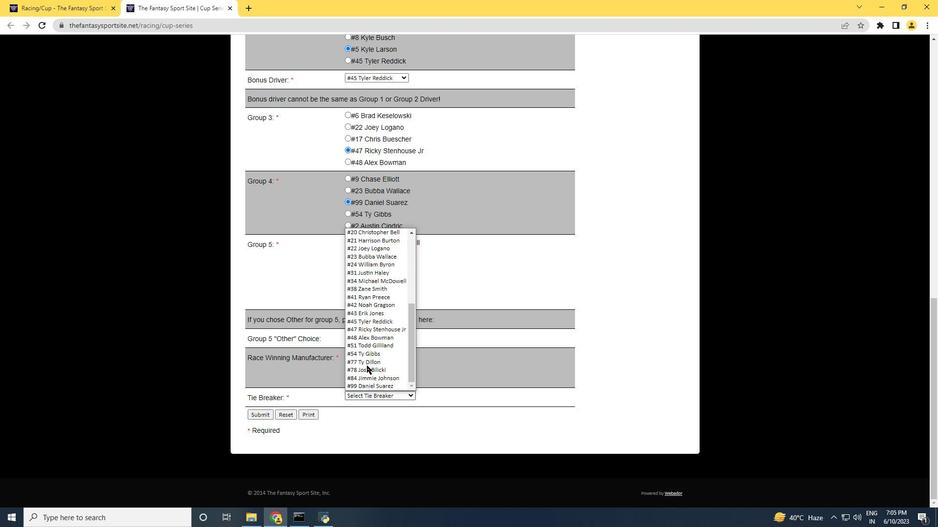 
Action: Mouse moved to (363, 361)
Screenshot: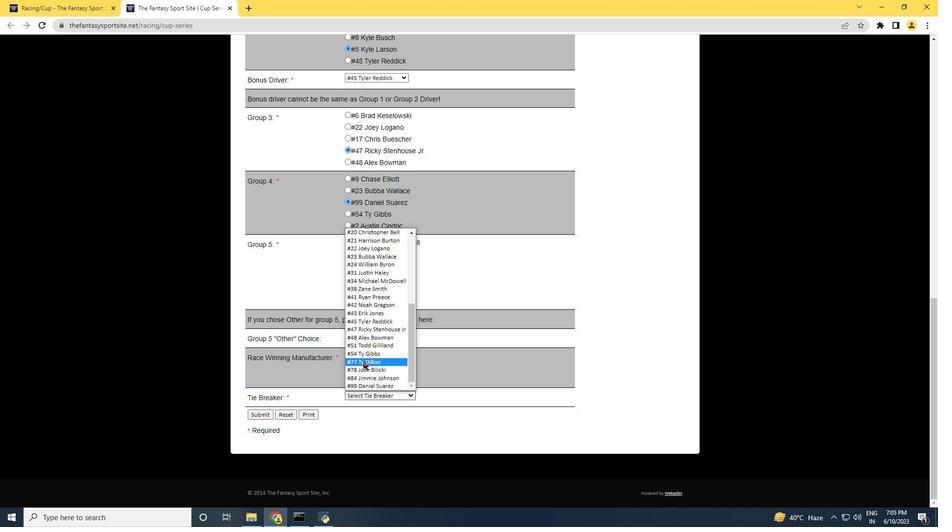 
Action: Mouse scrolled (363, 361) with delta (0, 0)
Screenshot: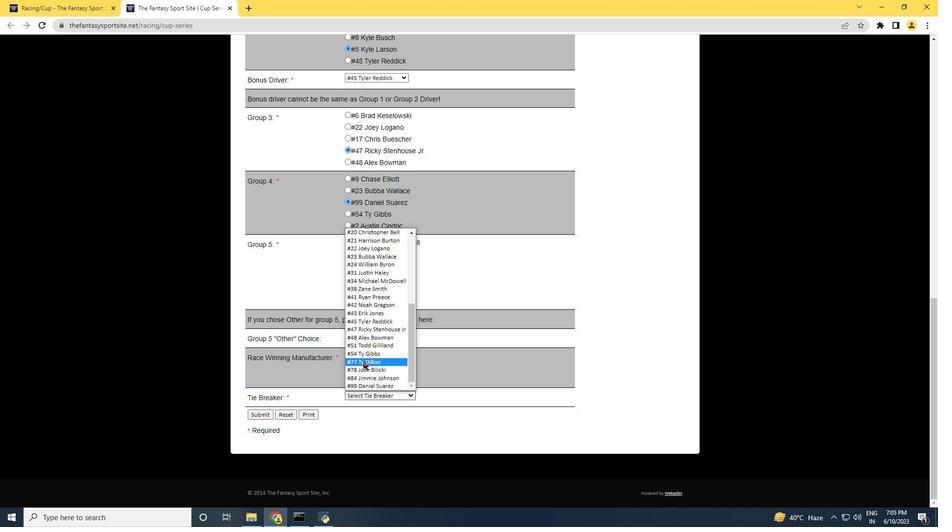 
Action: Mouse scrolled (363, 361) with delta (0, 0)
Screenshot: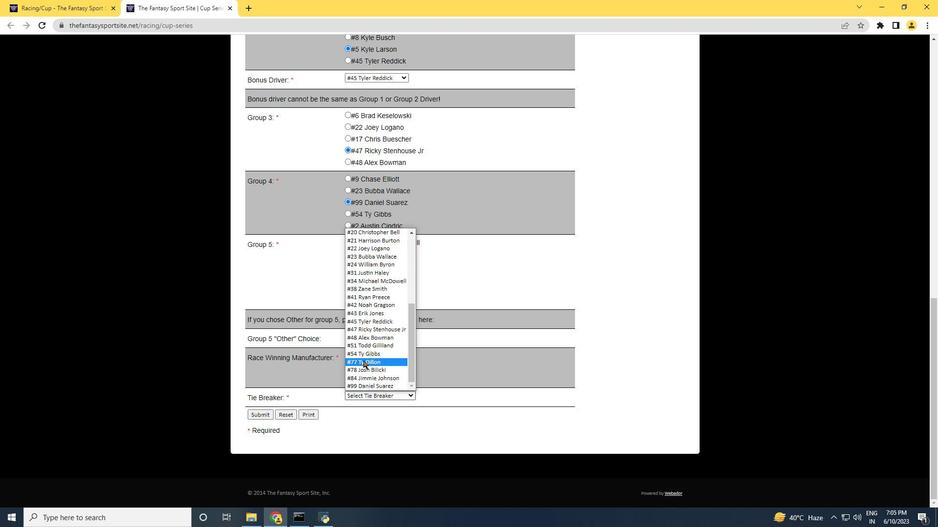 
Action: Mouse moved to (366, 339)
Screenshot: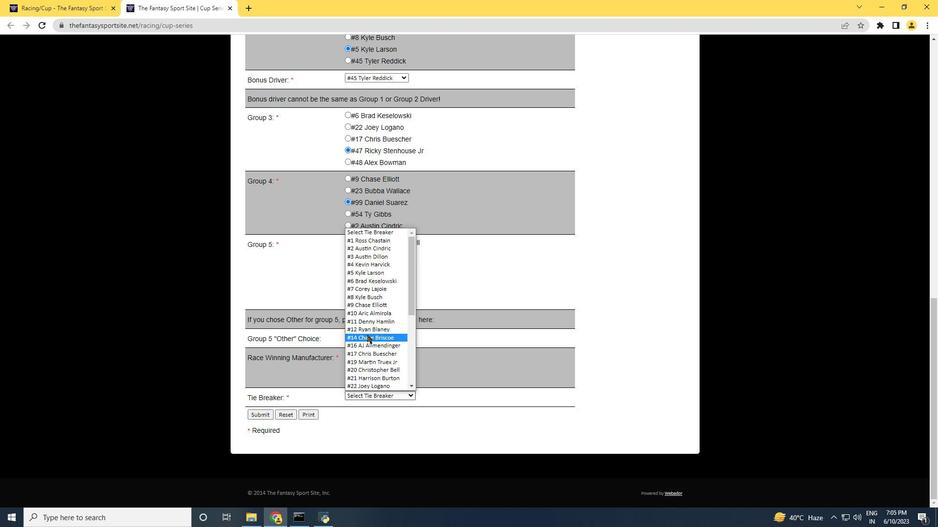 
Action: Mouse pressed left at (366, 339)
Screenshot: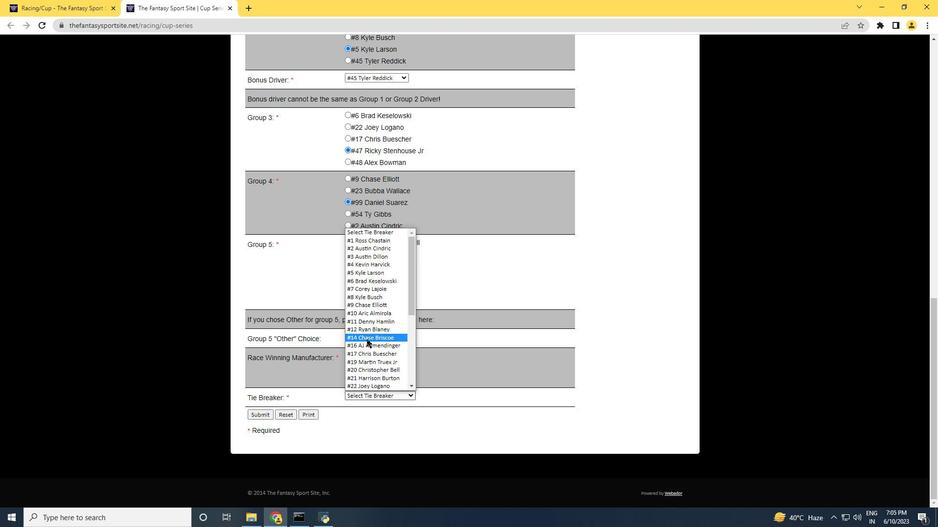 
Action: Mouse moved to (263, 414)
Screenshot: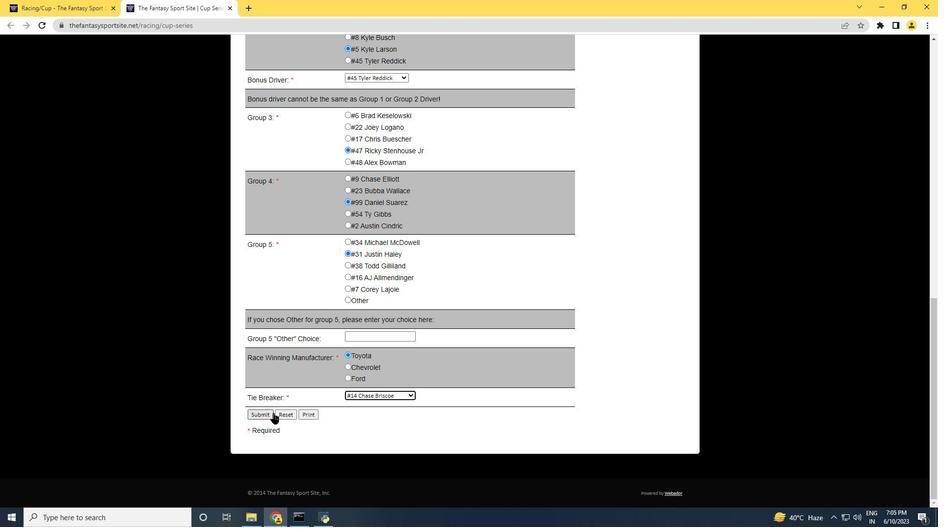 
Action: Mouse pressed left at (263, 414)
Screenshot: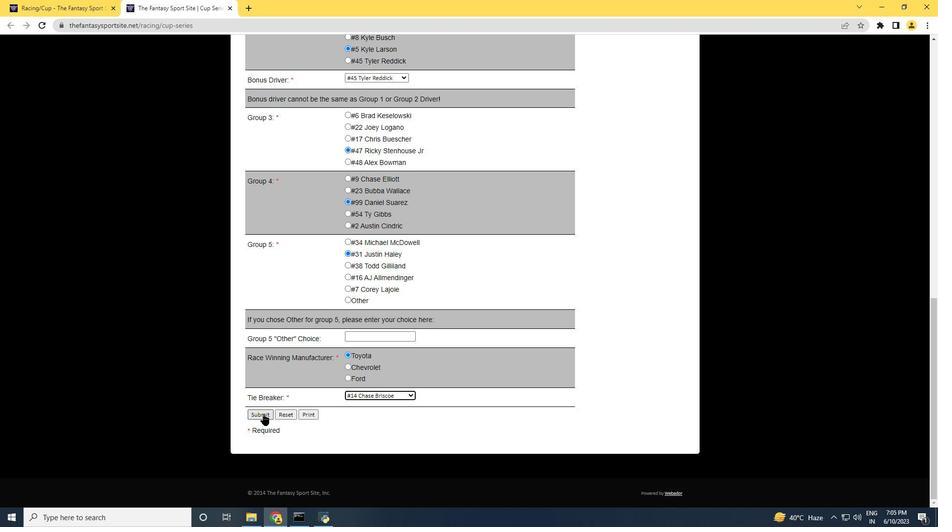 
Action: Mouse moved to (235, 414)
Screenshot: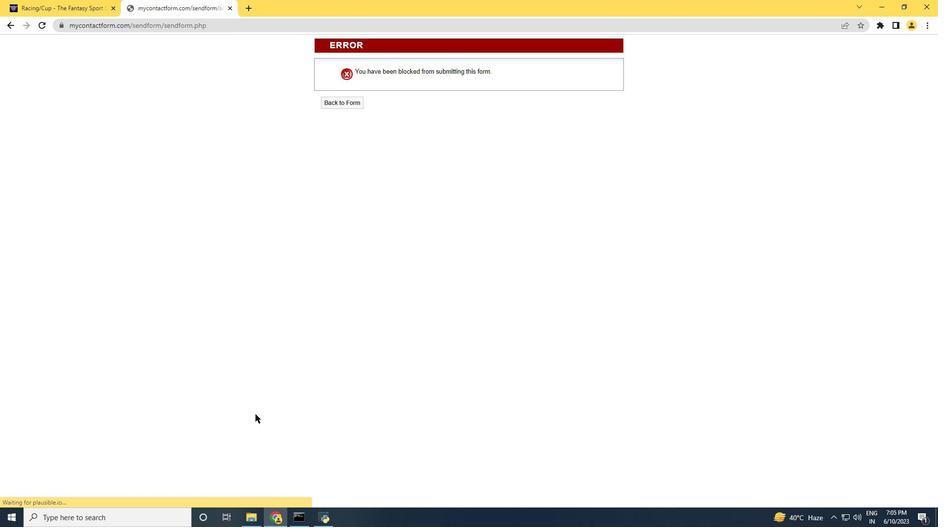 
